 Task: Add a condition where "Hours untill due date Is One hundred" in new tickets in your groups.
Action: Mouse moved to (133, 513)
Screenshot: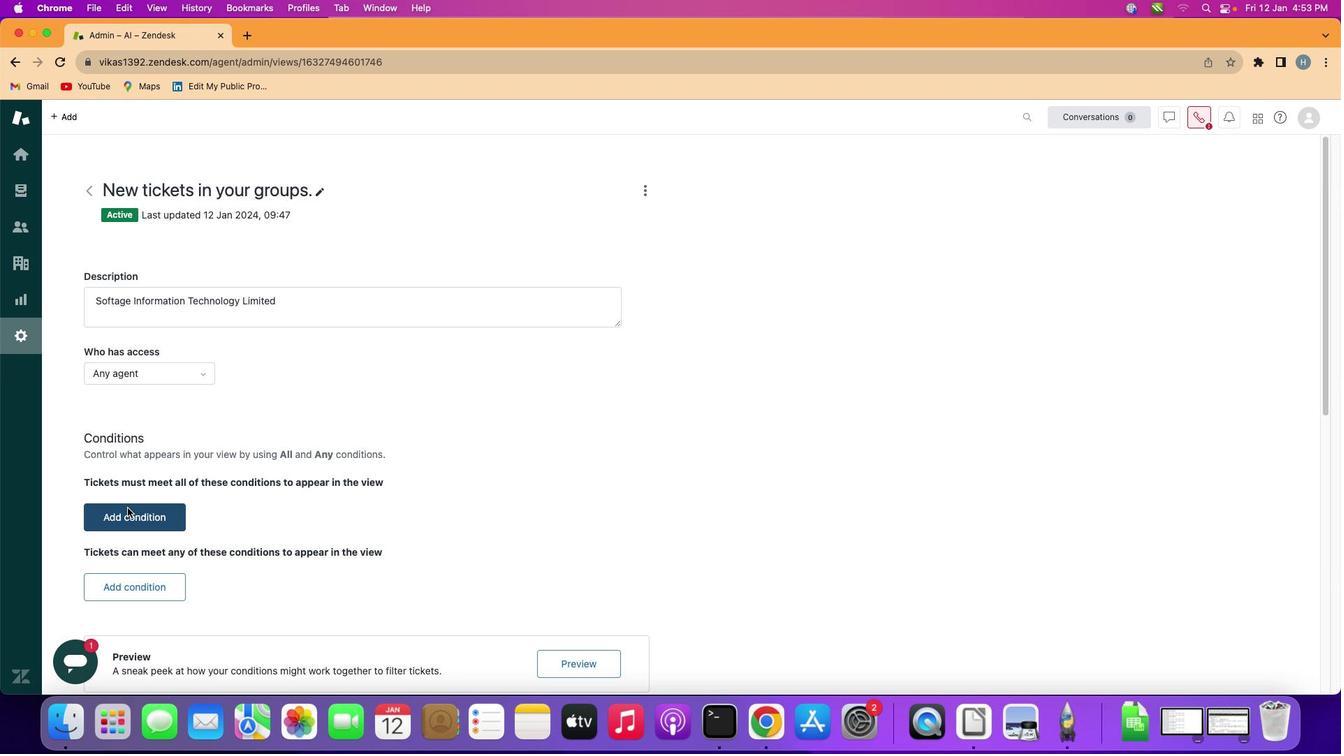 
Action: Mouse pressed left at (133, 513)
Screenshot: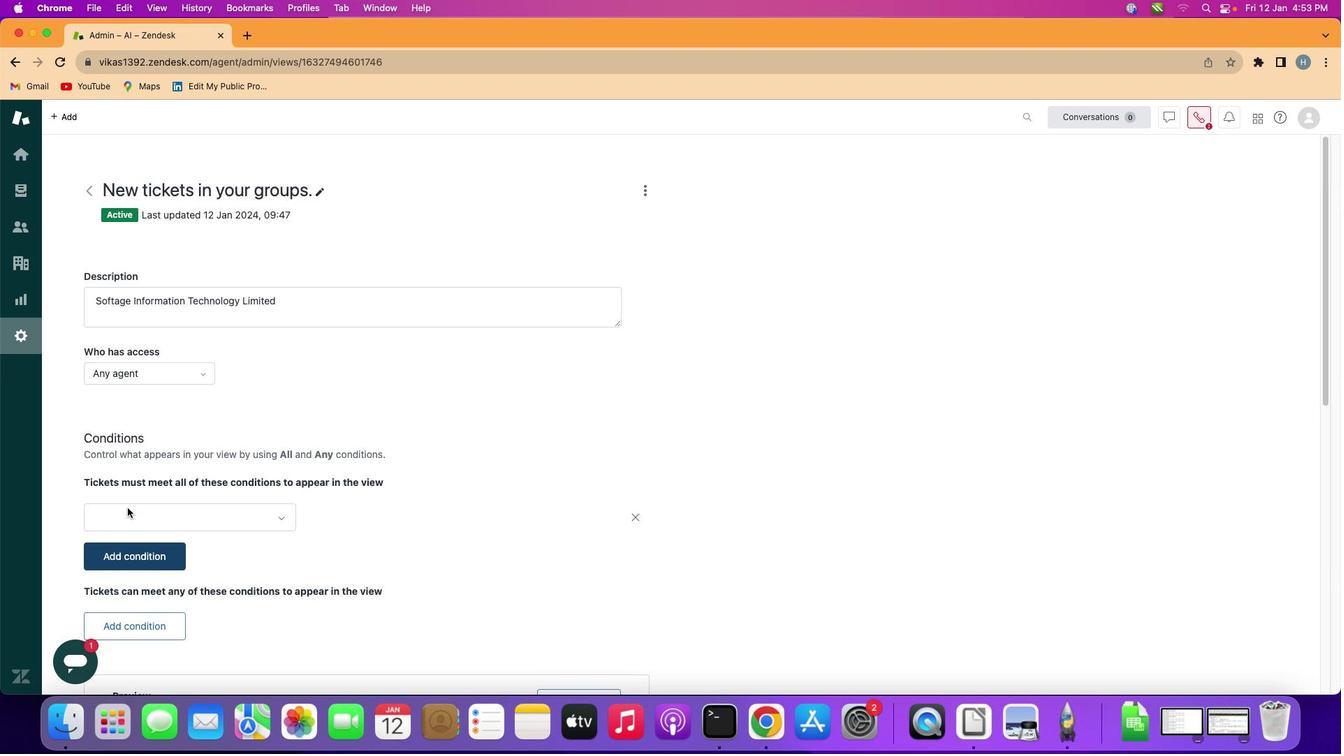 
Action: Mouse moved to (192, 518)
Screenshot: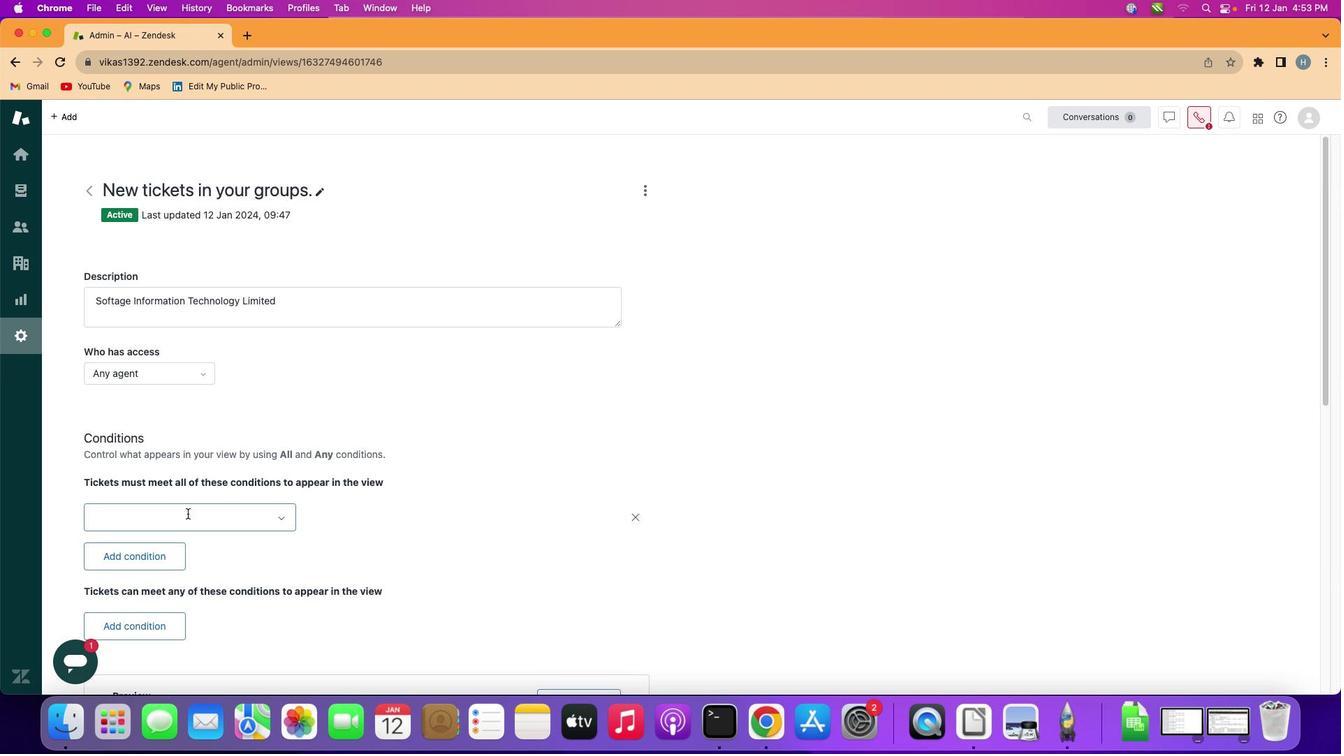 
Action: Mouse pressed left at (192, 518)
Screenshot: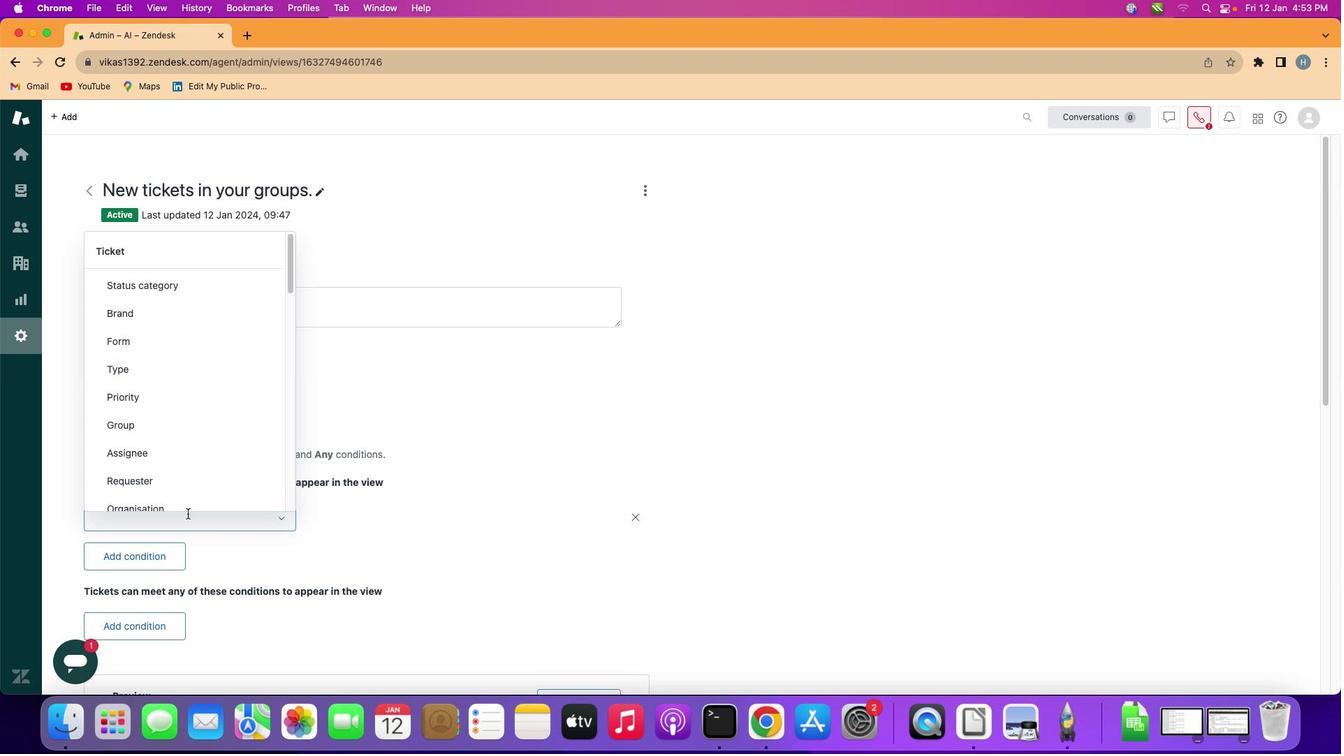 
Action: Mouse moved to (182, 363)
Screenshot: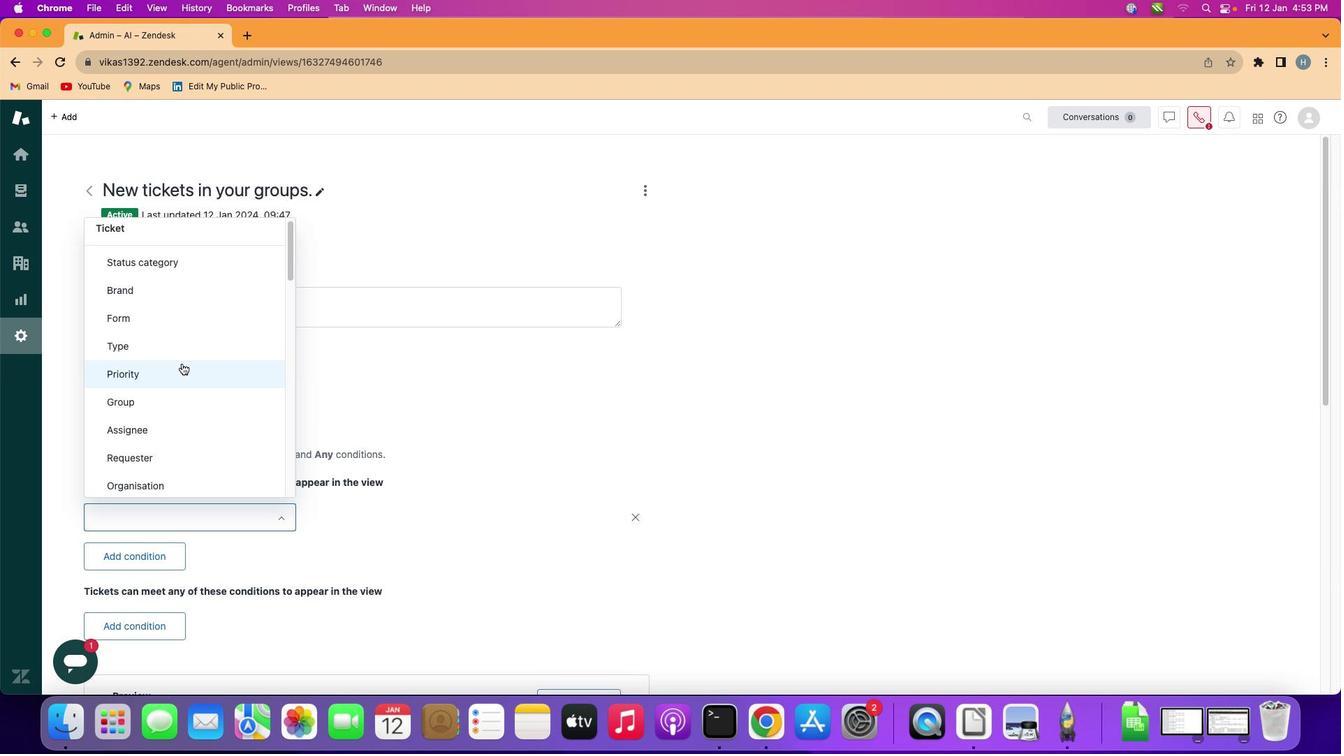 
Action: Mouse scrolled (182, 363) with delta (4, 4)
Screenshot: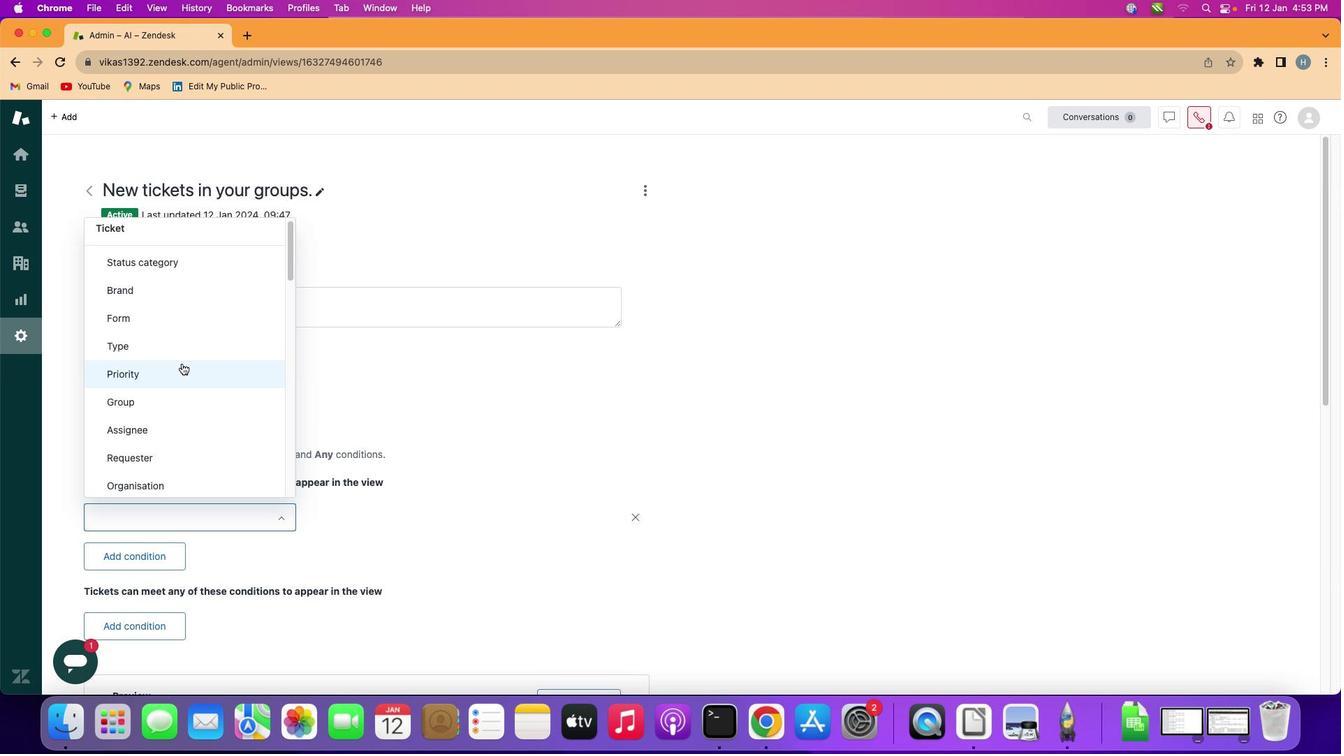 
Action: Mouse moved to (185, 366)
Screenshot: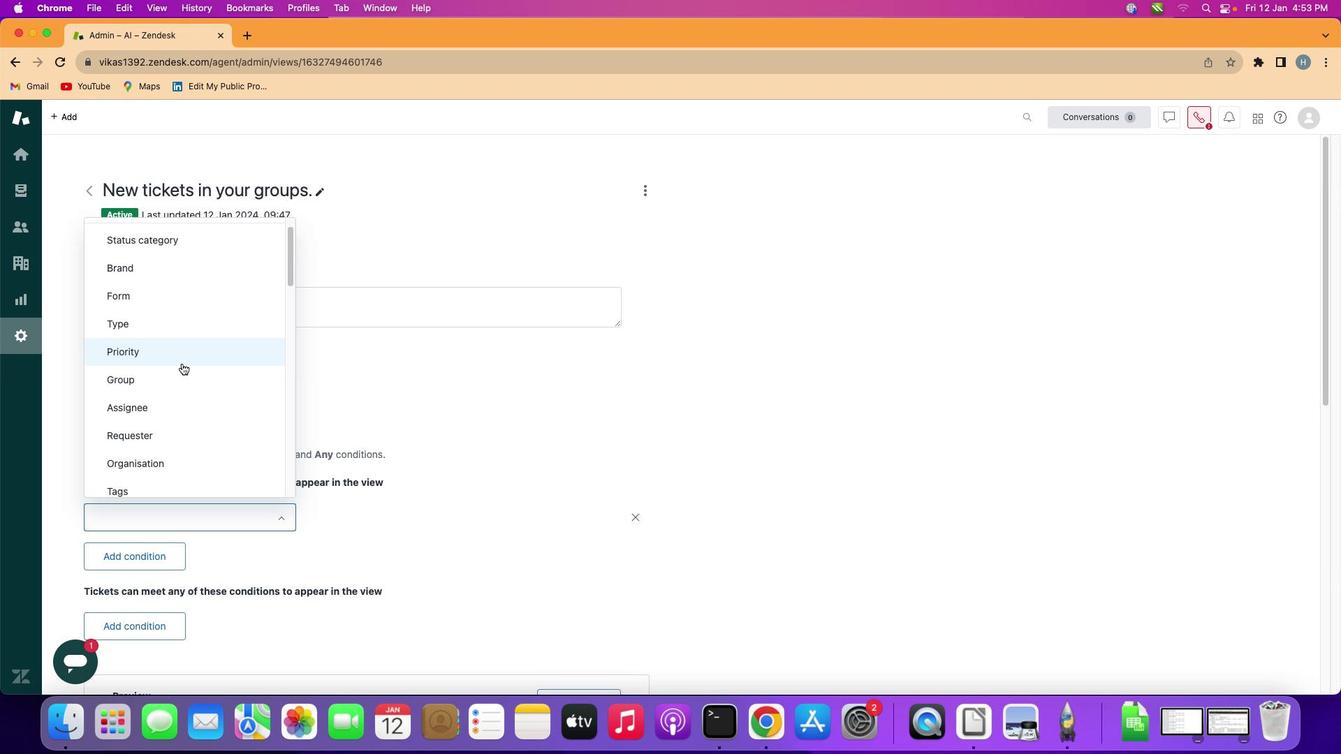 
Action: Mouse scrolled (185, 366) with delta (4, 4)
Screenshot: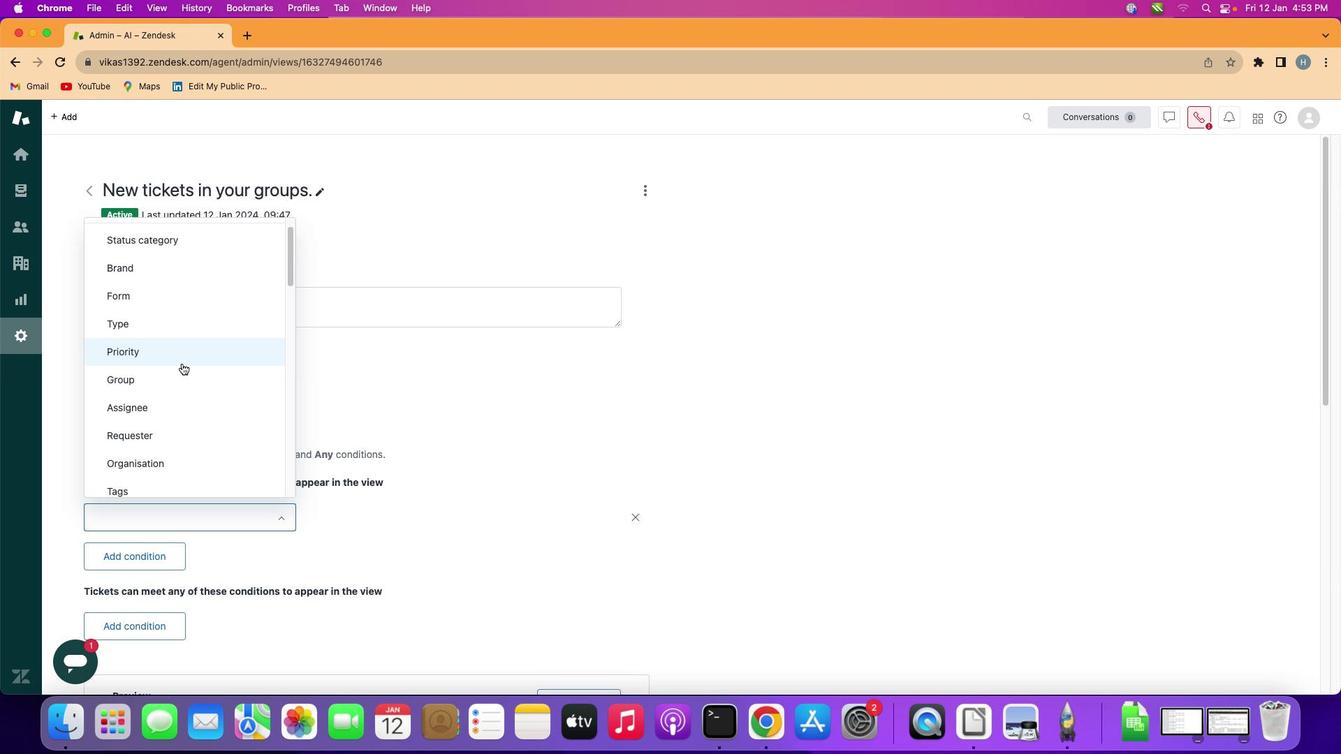 
Action: Mouse moved to (187, 368)
Screenshot: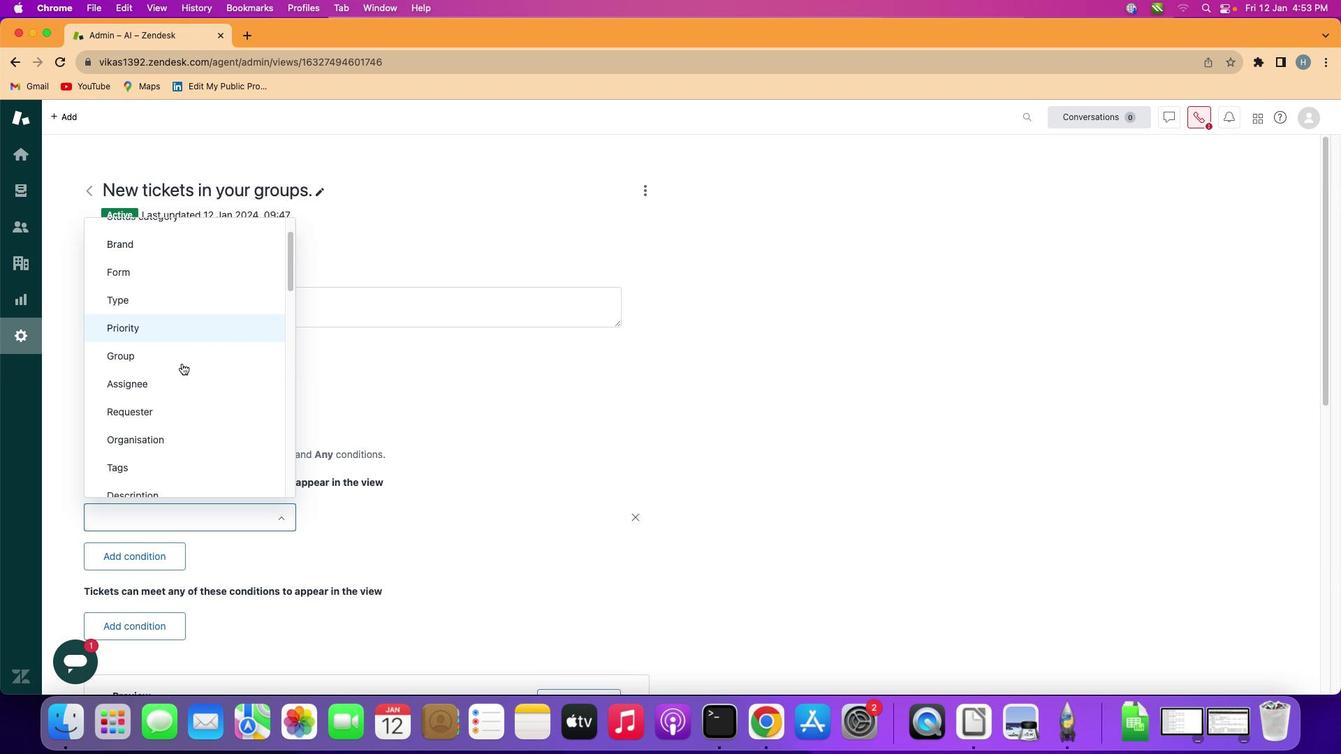 
Action: Mouse scrolled (187, 368) with delta (4, 4)
Screenshot: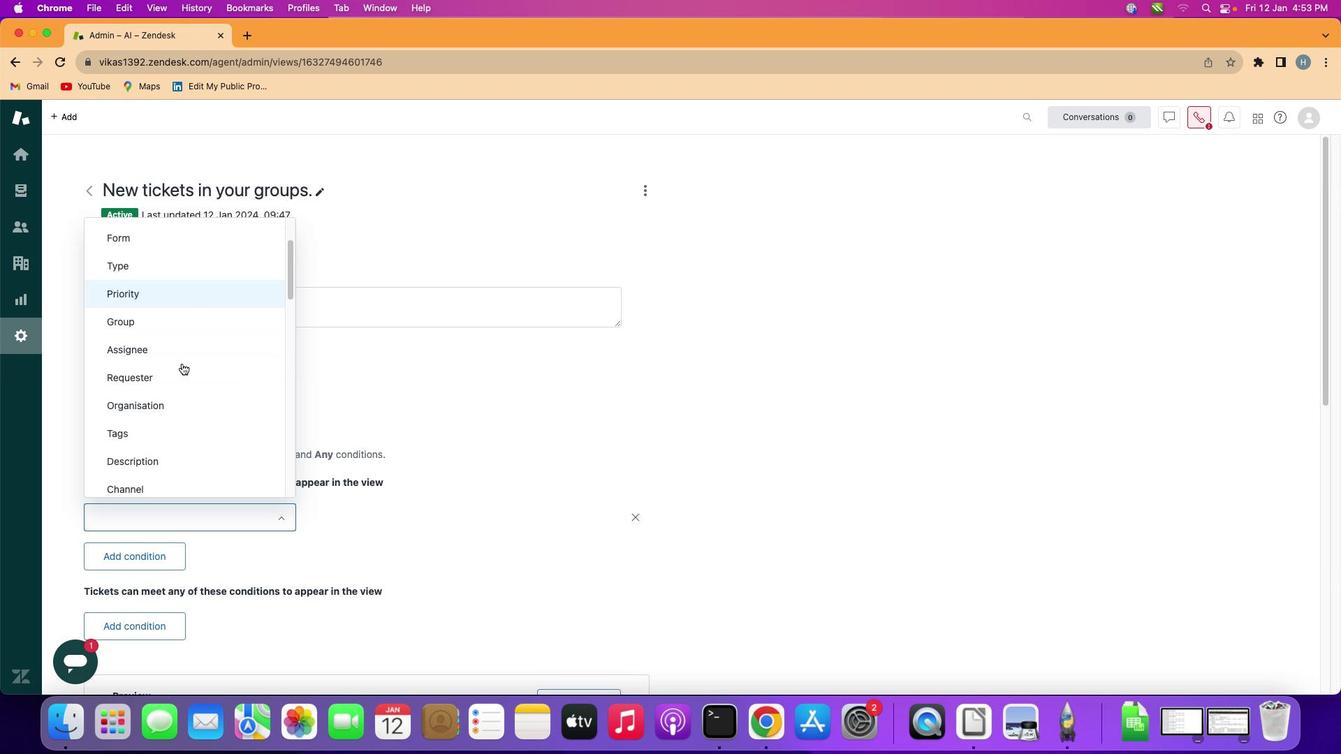 
Action: Mouse moved to (187, 368)
Screenshot: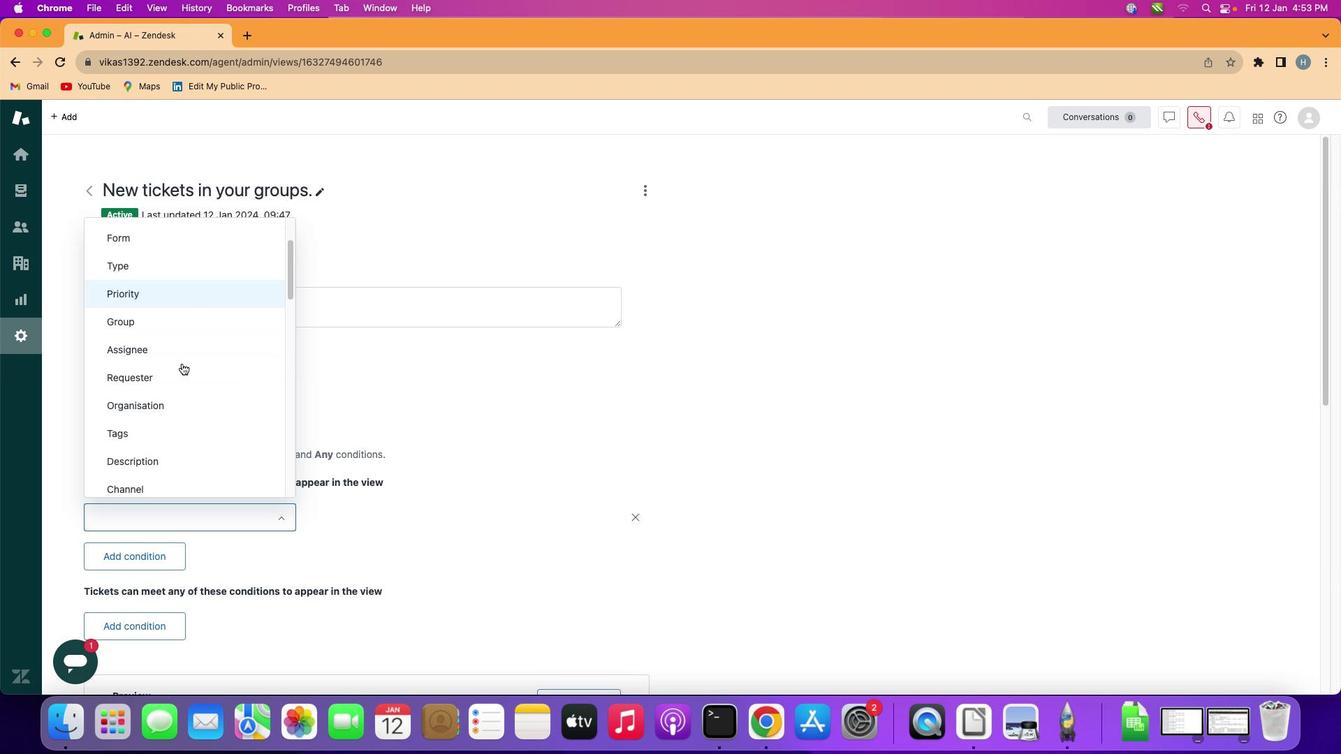 
Action: Mouse scrolled (187, 368) with delta (4, 3)
Screenshot: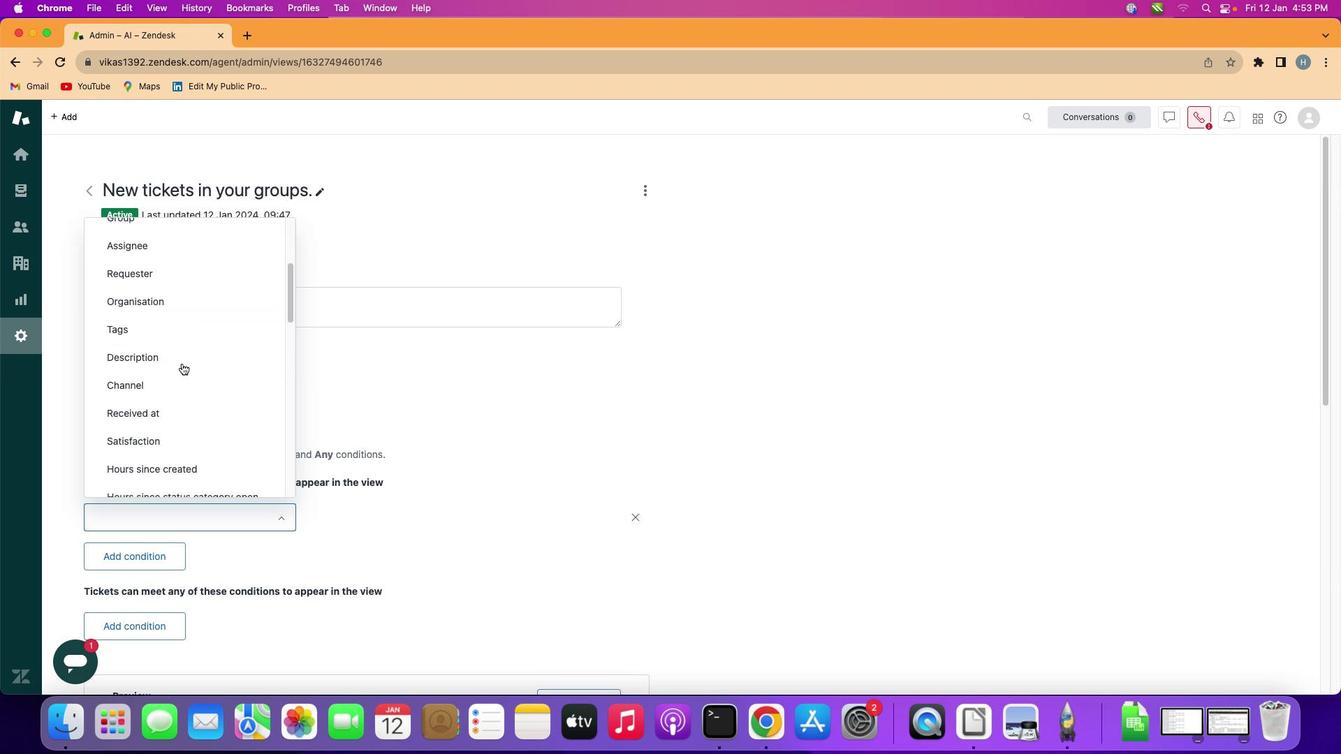 
Action: Mouse scrolled (187, 368) with delta (4, 2)
Screenshot: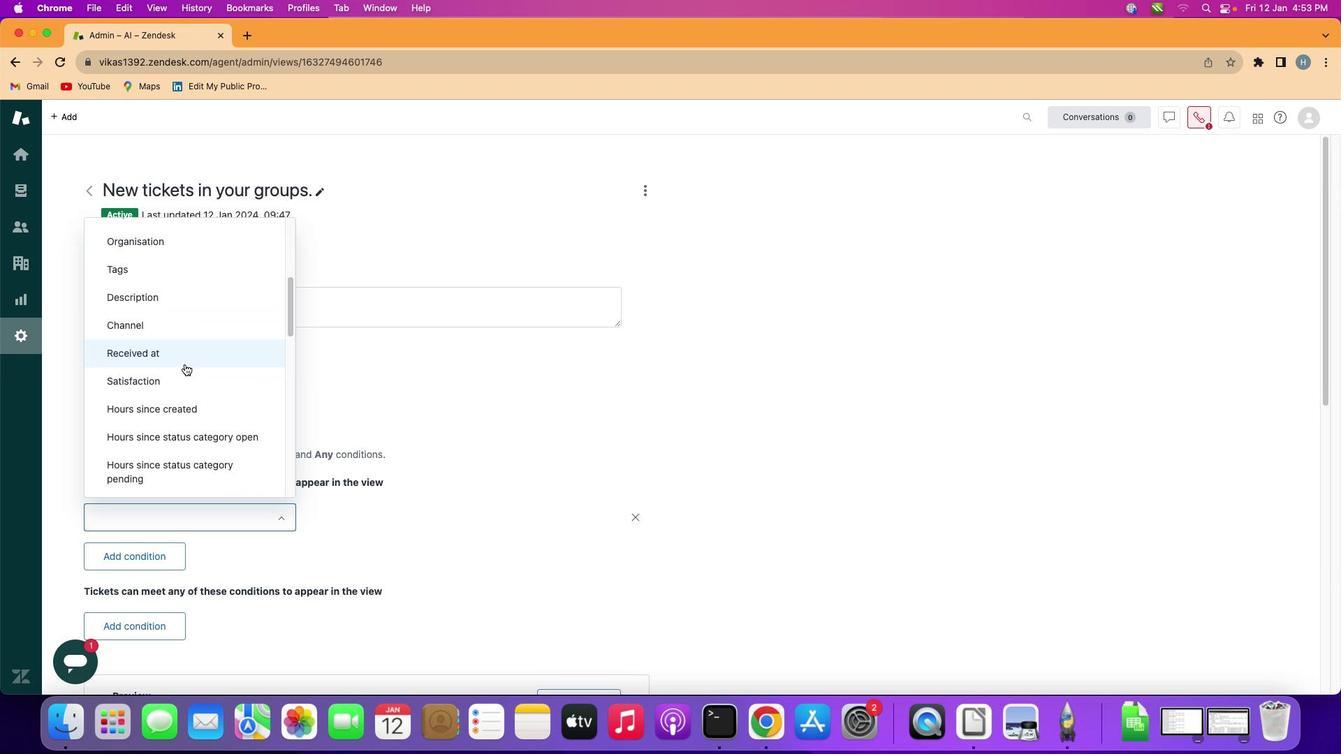 
Action: Mouse moved to (194, 371)
Screenshot: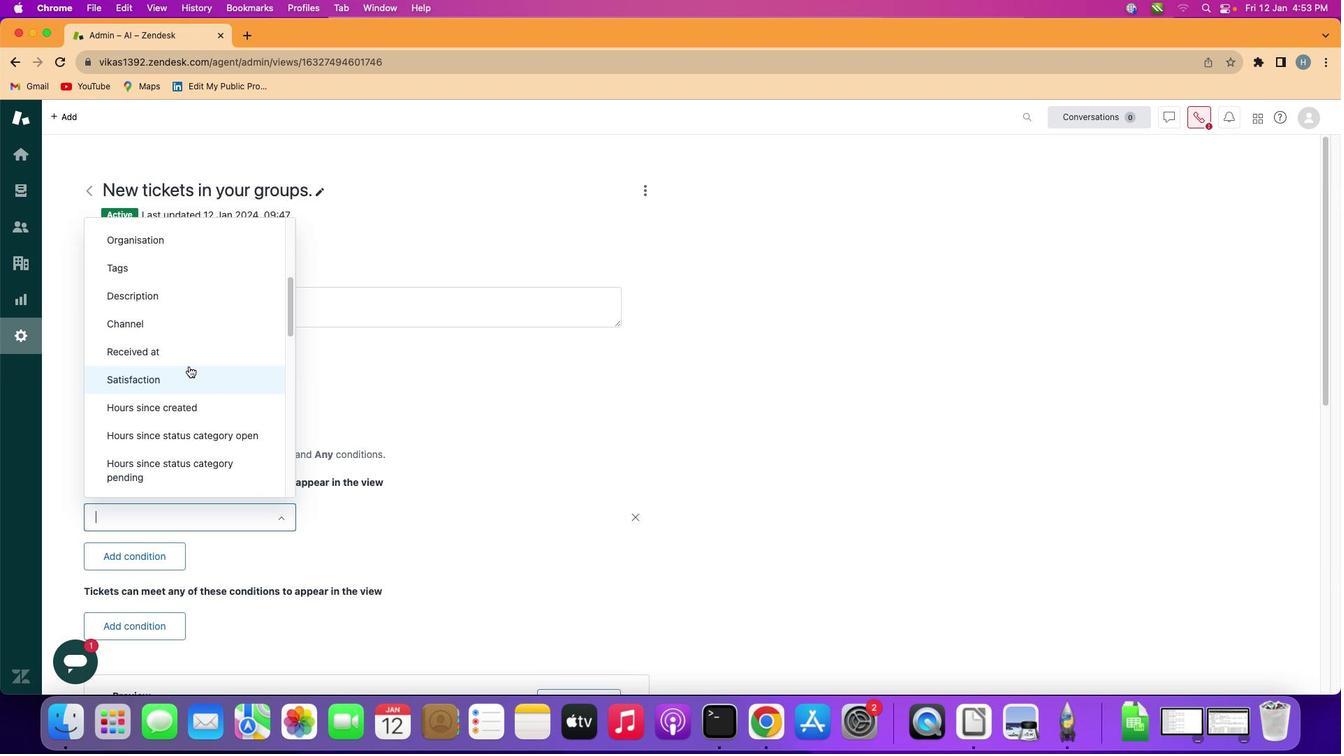 
Action: Mouse scrolled (194, 371) with delta (4, 4)
Screenshot: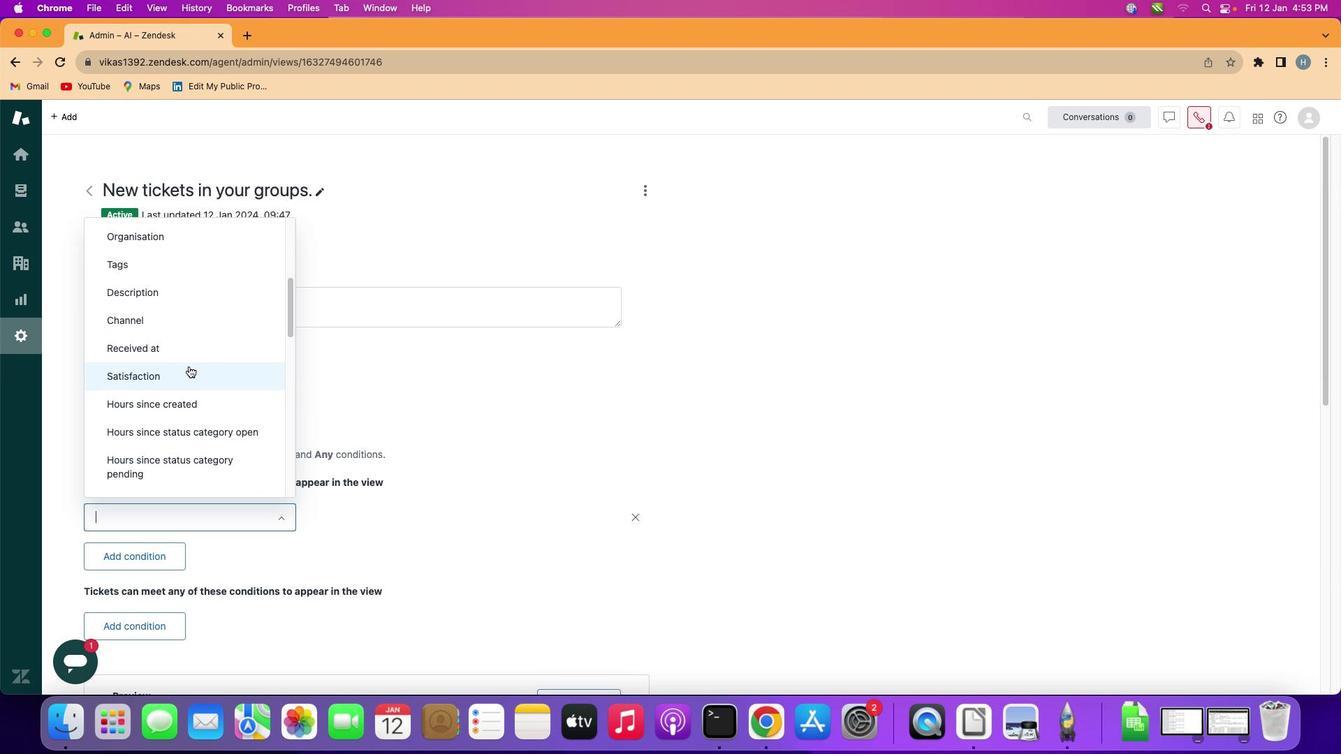 
Action: Mouse scrolled (194, 371) with delta (4, 4)
Screenshot: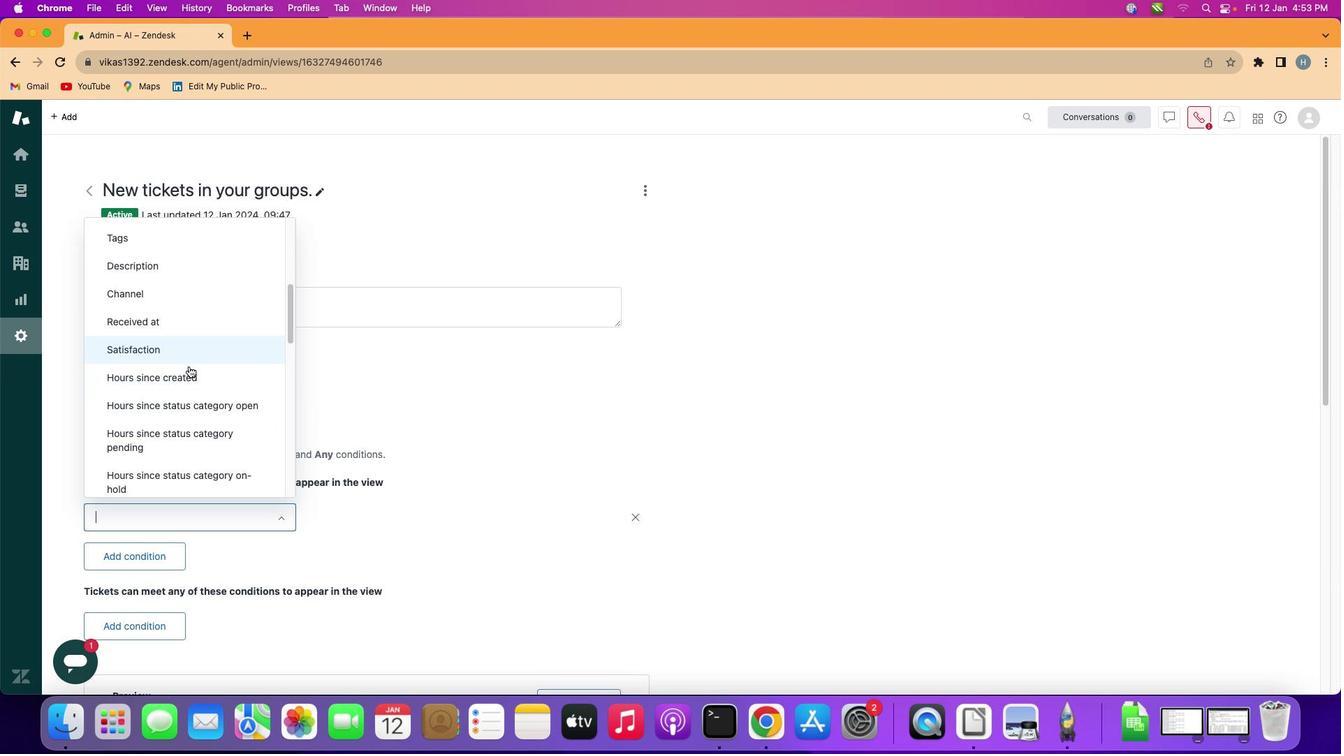 
Action: Mouse scrolled (194, 371) with delta (4, 4)
Screenshot: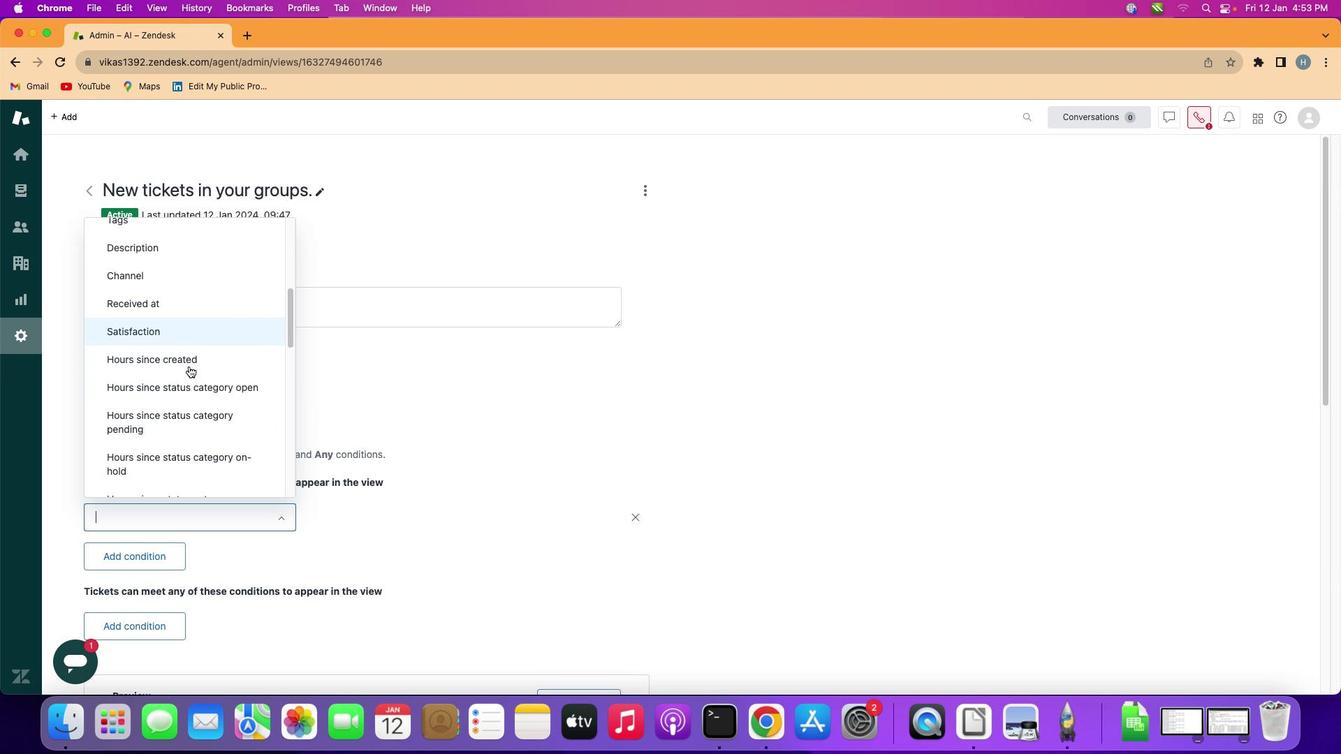 
Action: Mouse scrolled (194, 371) with delta (4, 3)
Screenshot: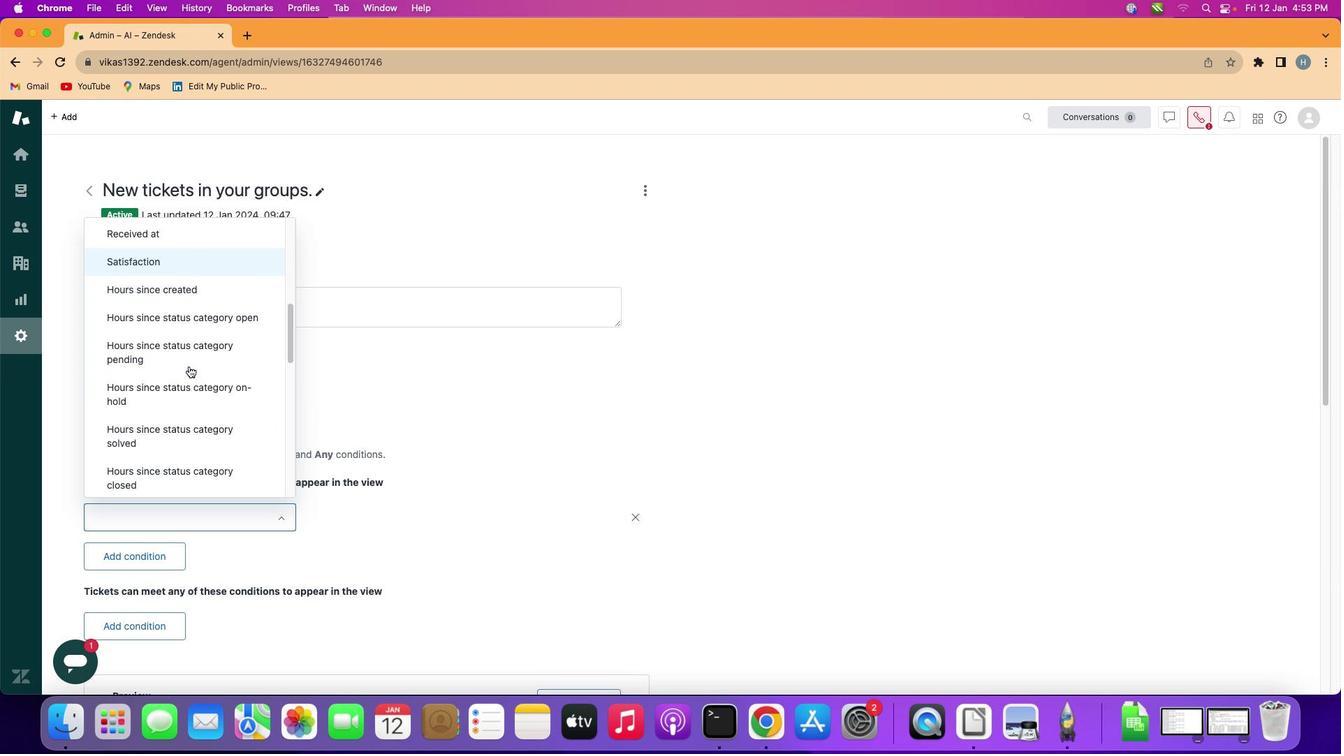 
Action: Mouse scrolled (194, 371) with delta (4, 3)
Screenshot: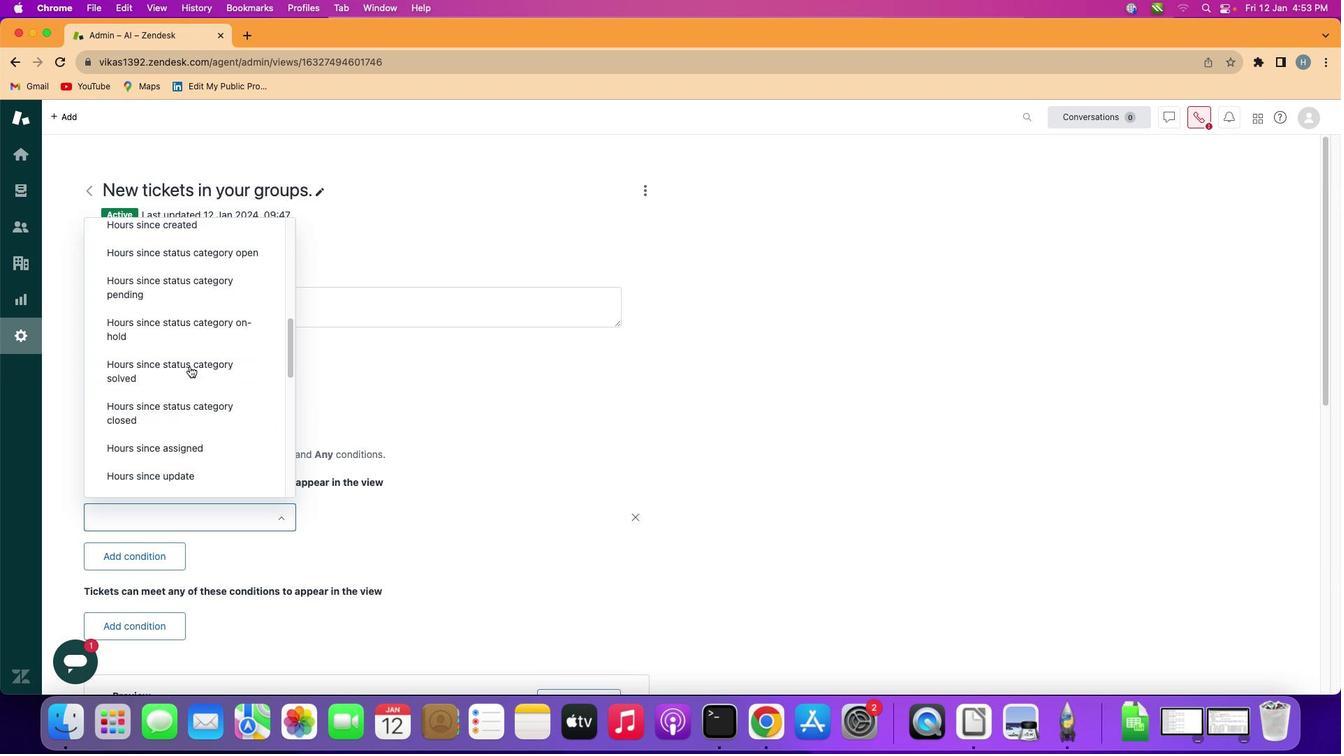 
Action: Mouse moved to (195, 371)
Screenshot: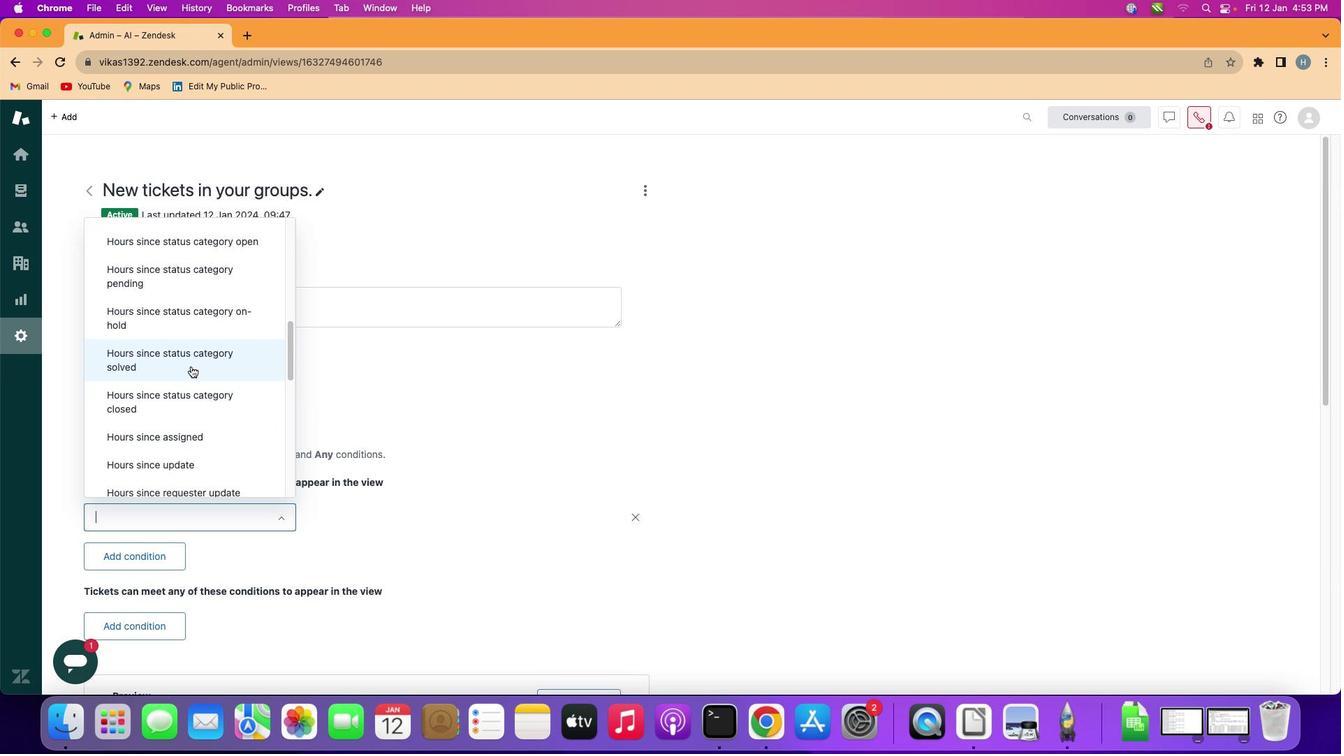 
Action: Mouse scrolled (195, 371) with delta (4, 4)
Screenshot: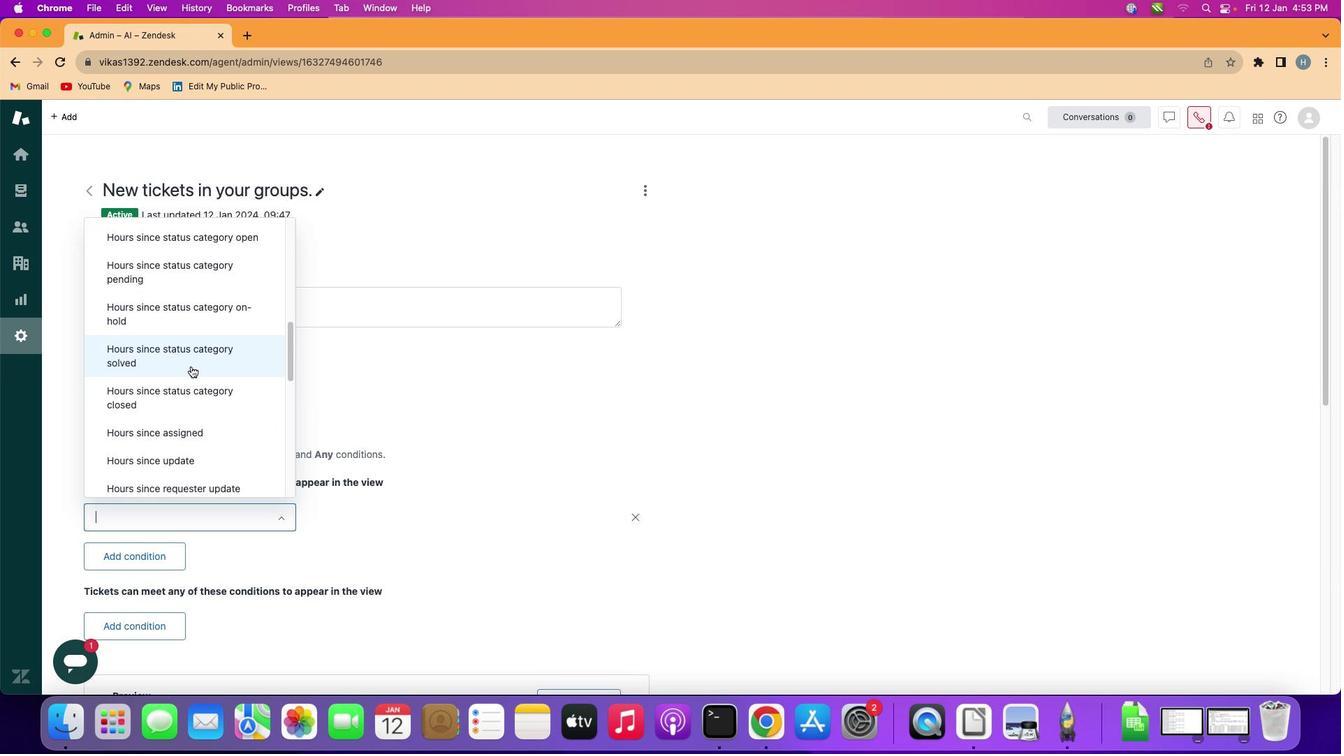 
Action: Mouse scrolled (195, 371) with delta (4, 4)
Screenshot: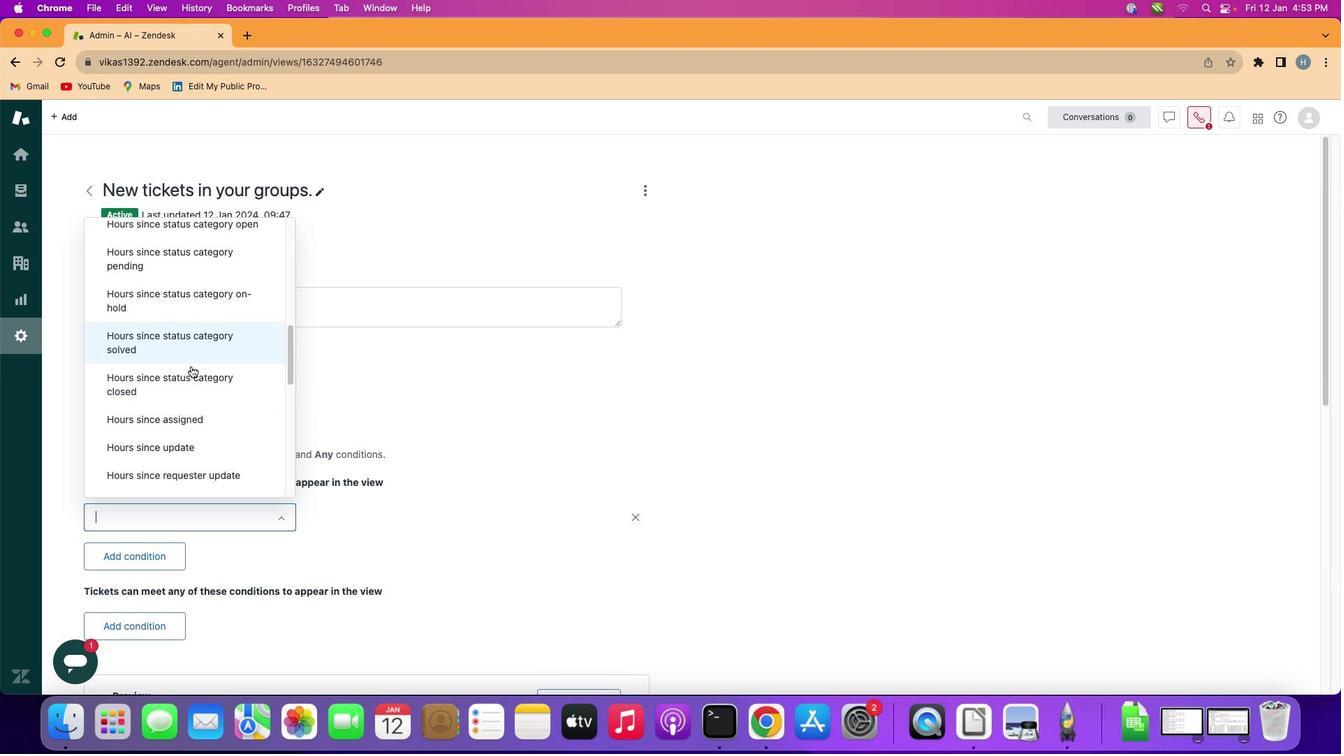 
Action: Mouse scrolled (195, 371) with delta (4, 4)
Screenshot: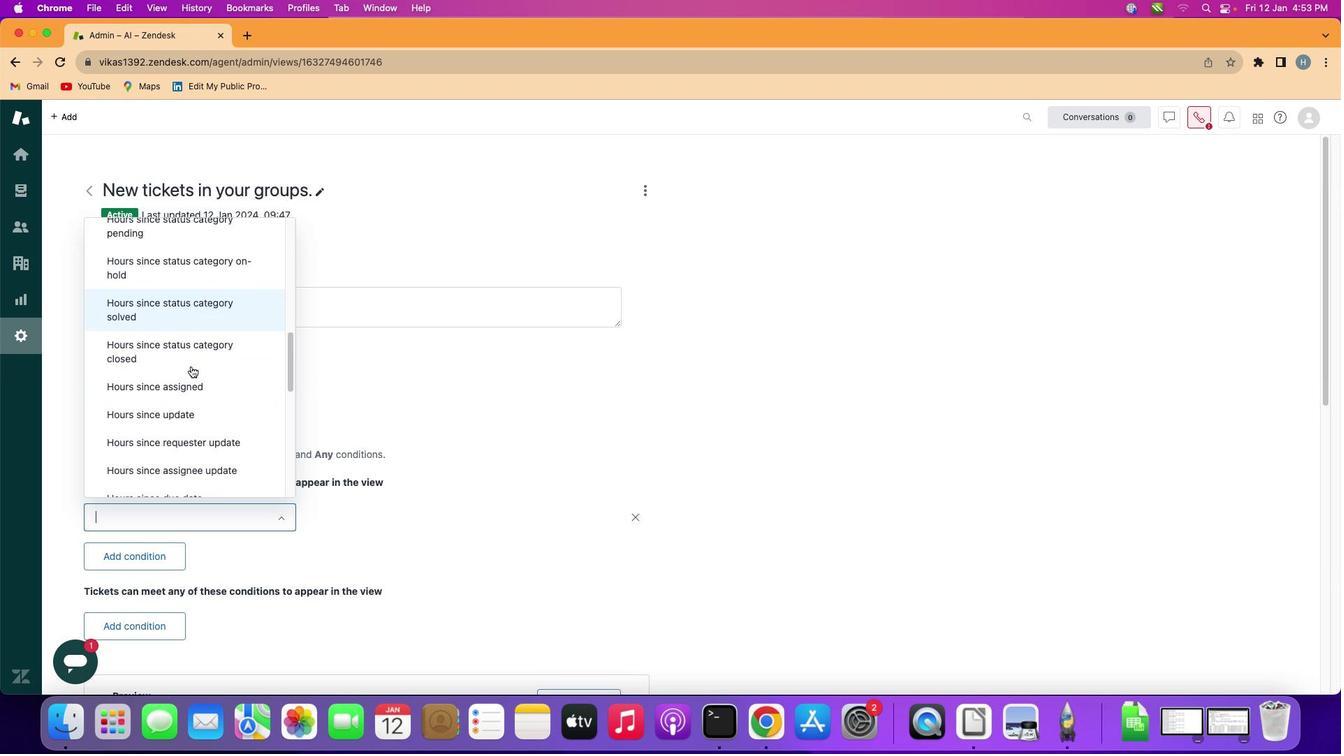 
Action: Mouse scrolled (195, 371) with delta (4, 4)
Screenshot: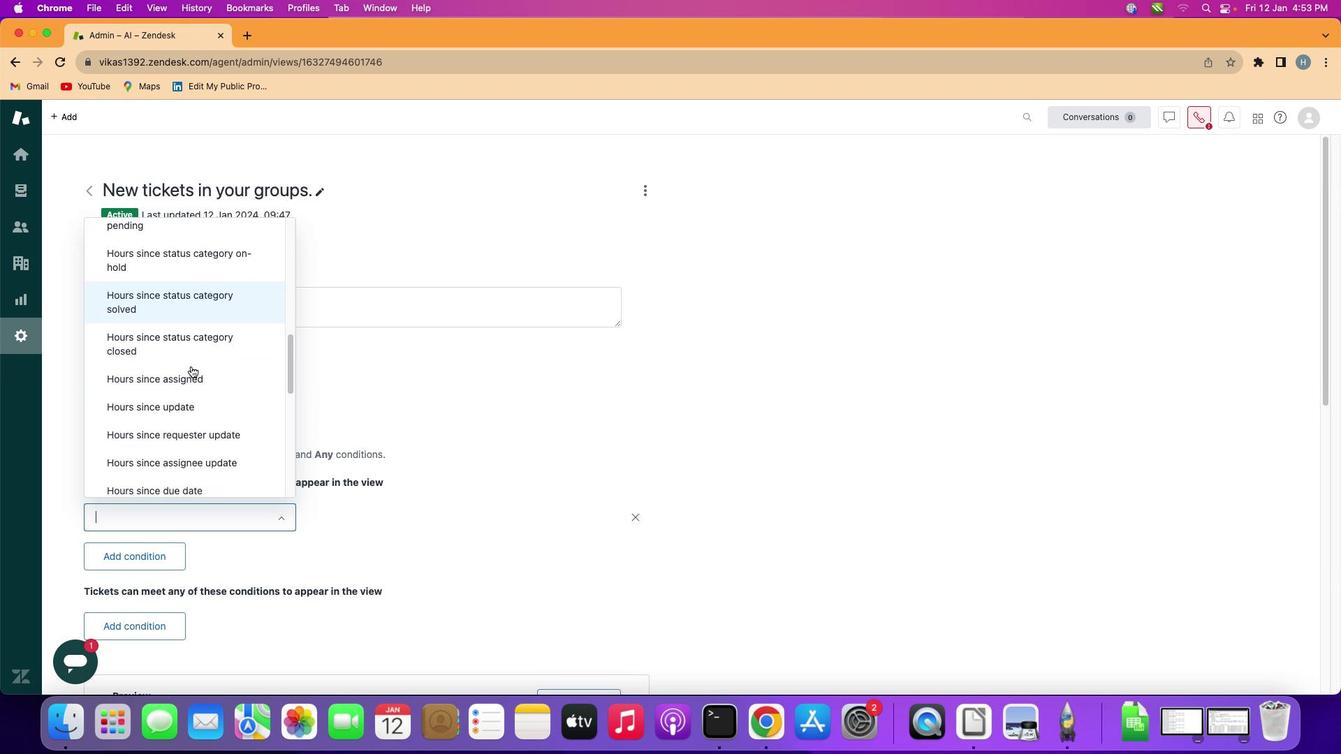 
Action: Mouse moved to (197, 371)
Screenshot: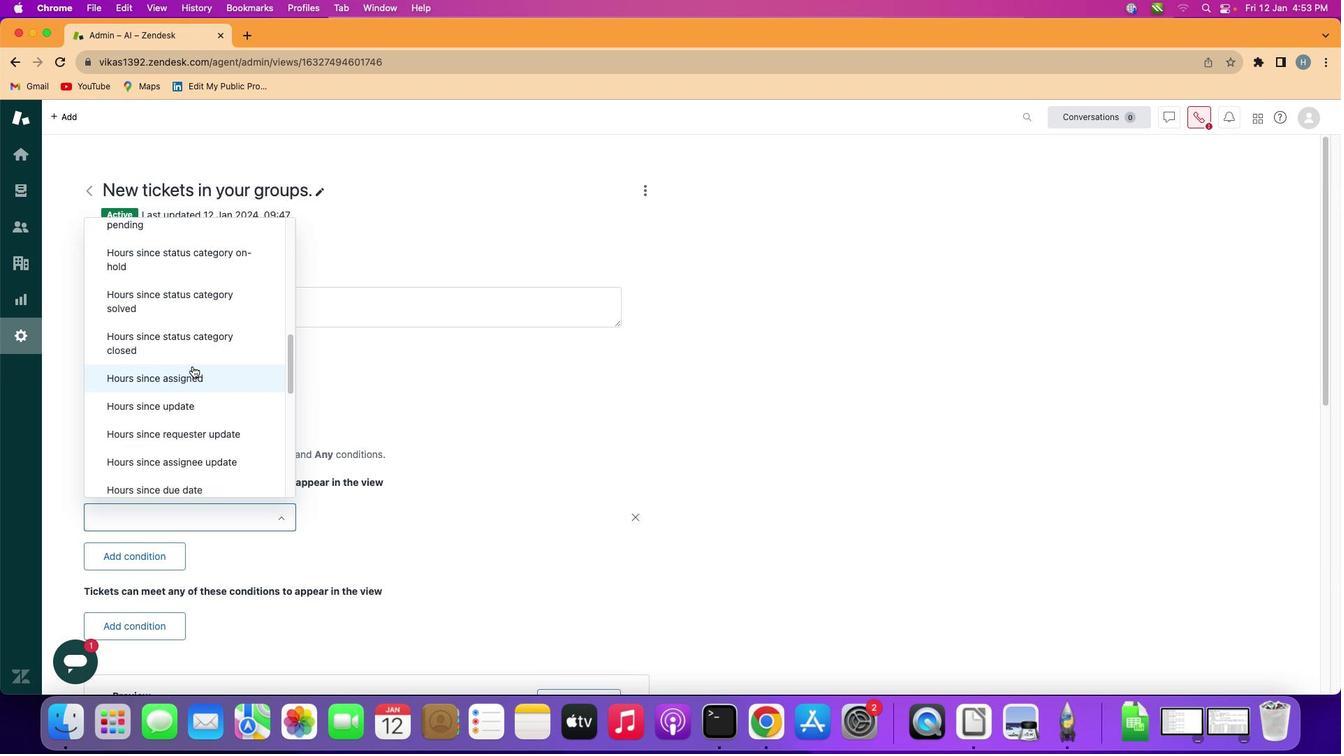 
Action: Mouse scrolled (197, 371) with delta (4, 4)
Screenshot: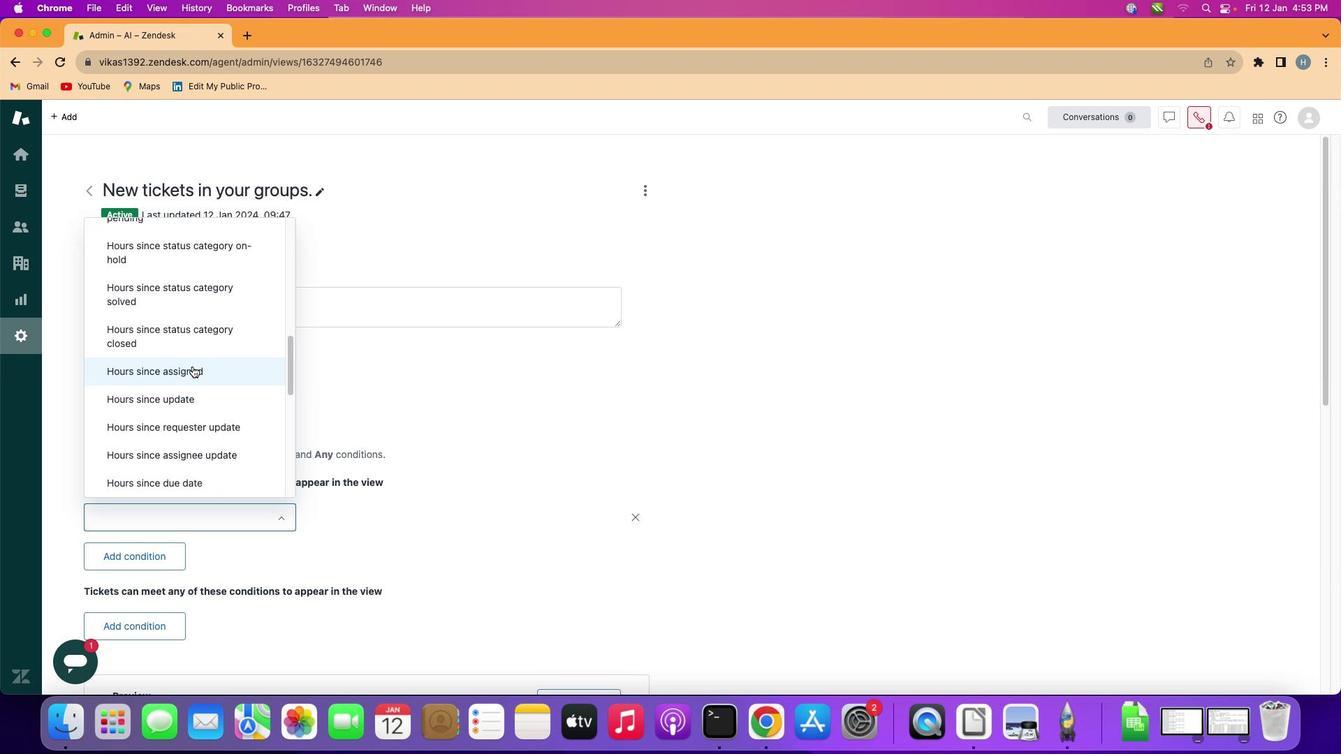 
Action: Mouse scrolled (197, 371) with delta (4, 4)
Screenshot: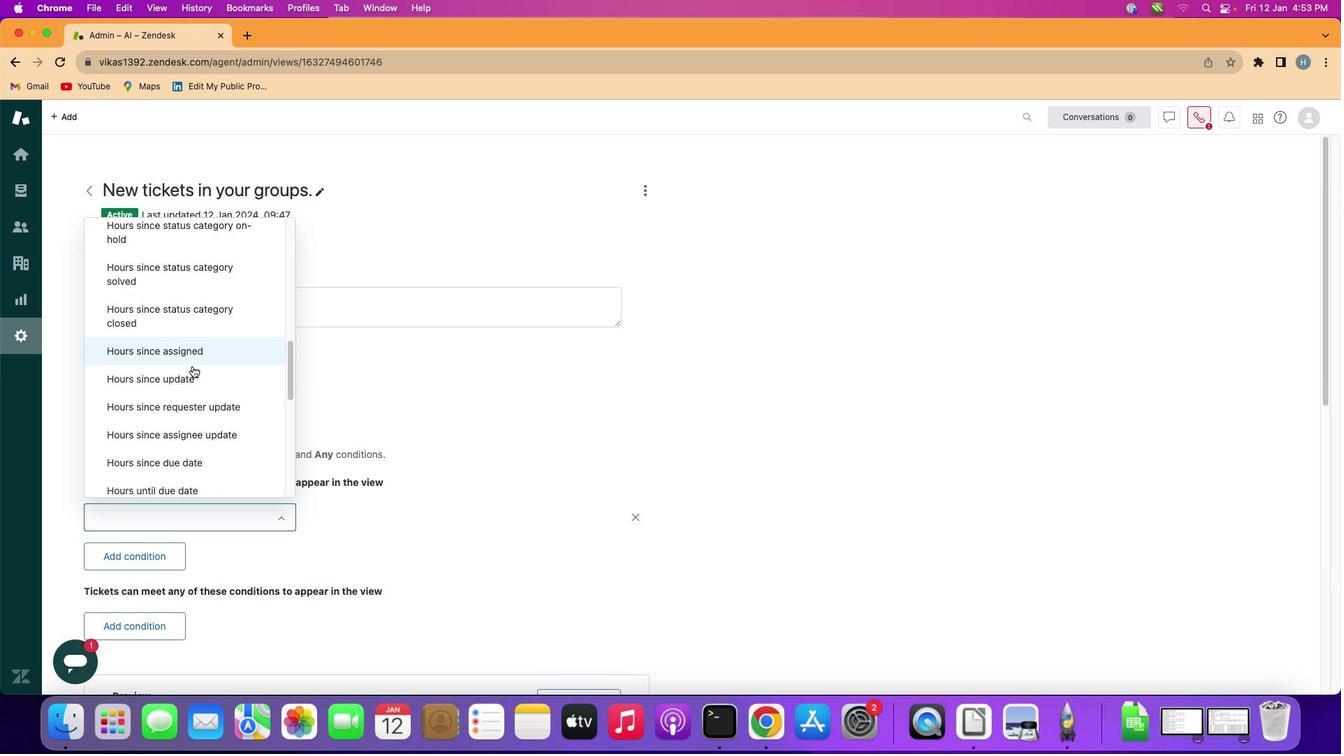 
Action: Mouse scrolled (197, 371) with delta (4, 4)
Screenshot: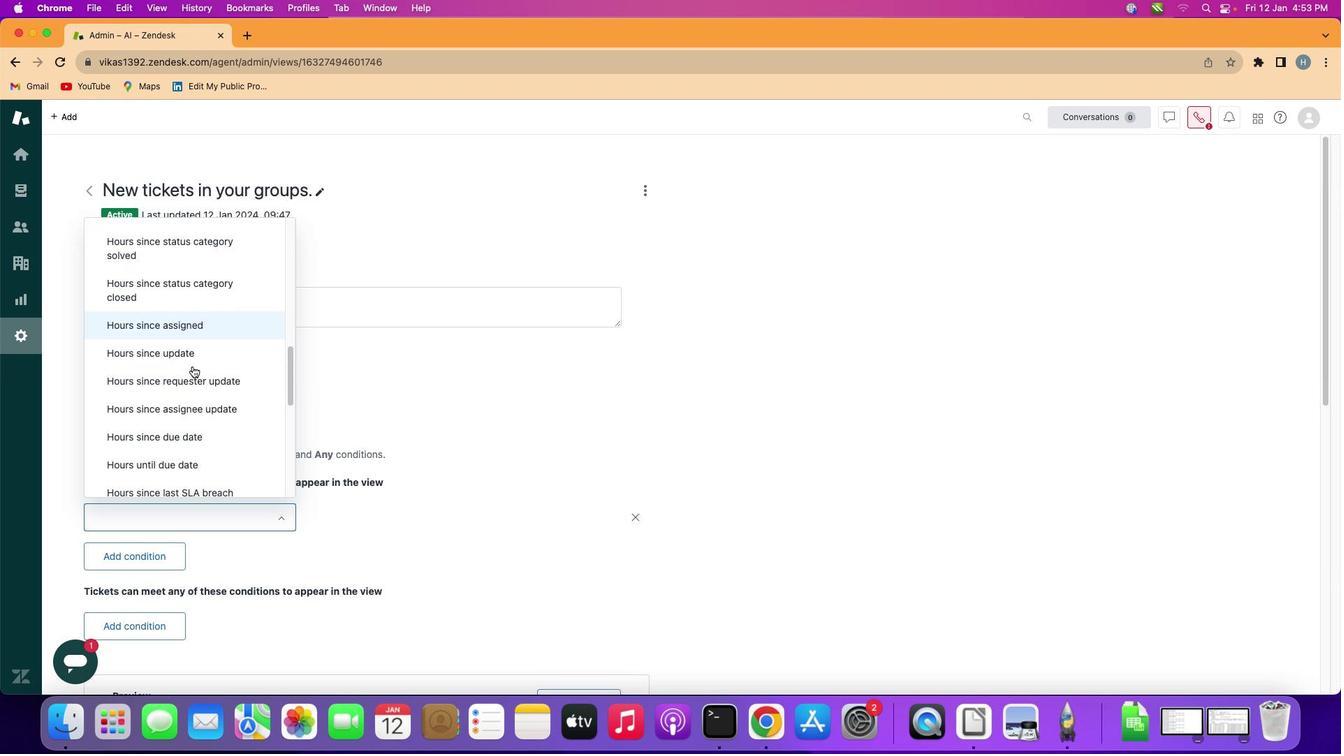 
Action: Mouse scrolled (197, 371) with delta (4, 4)
Screenshot: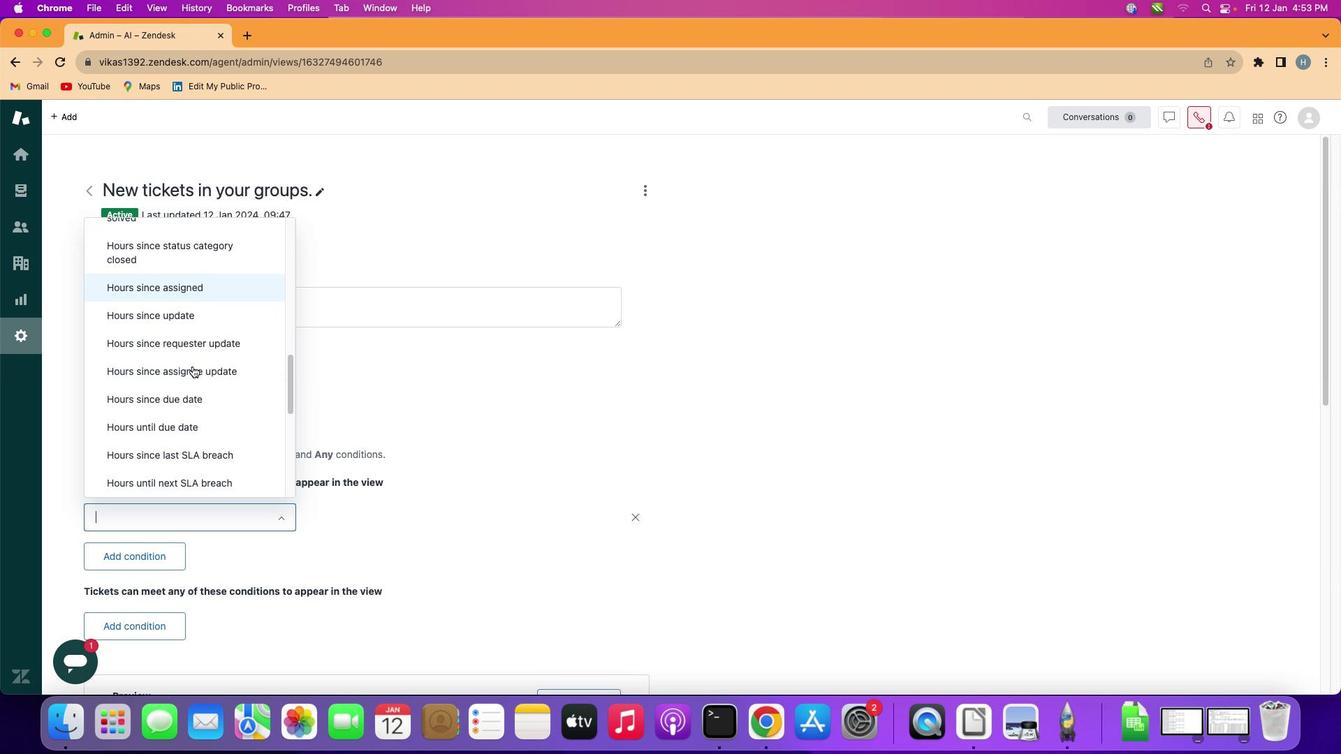 
Action: Mouse moved to (208, 427)
Screenshot: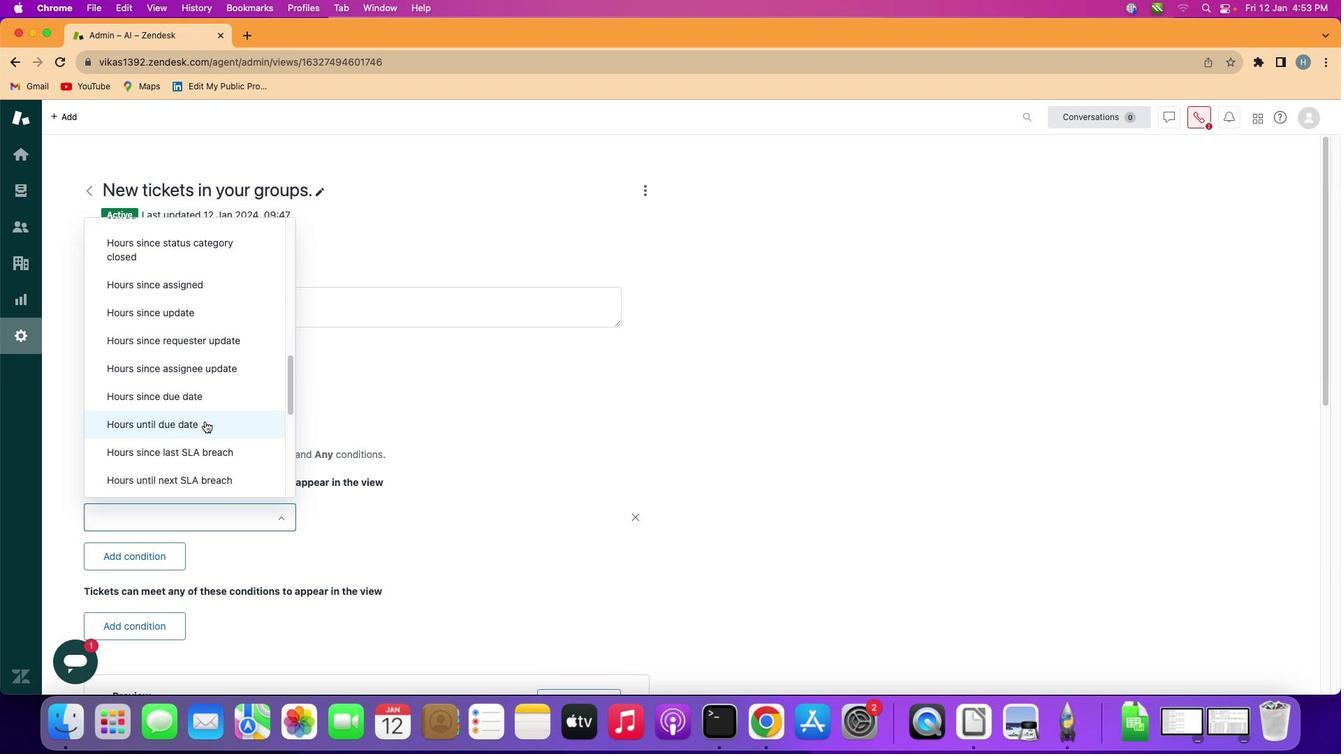 
Action: Mouse pressed left at (208, 427)
Screenshot: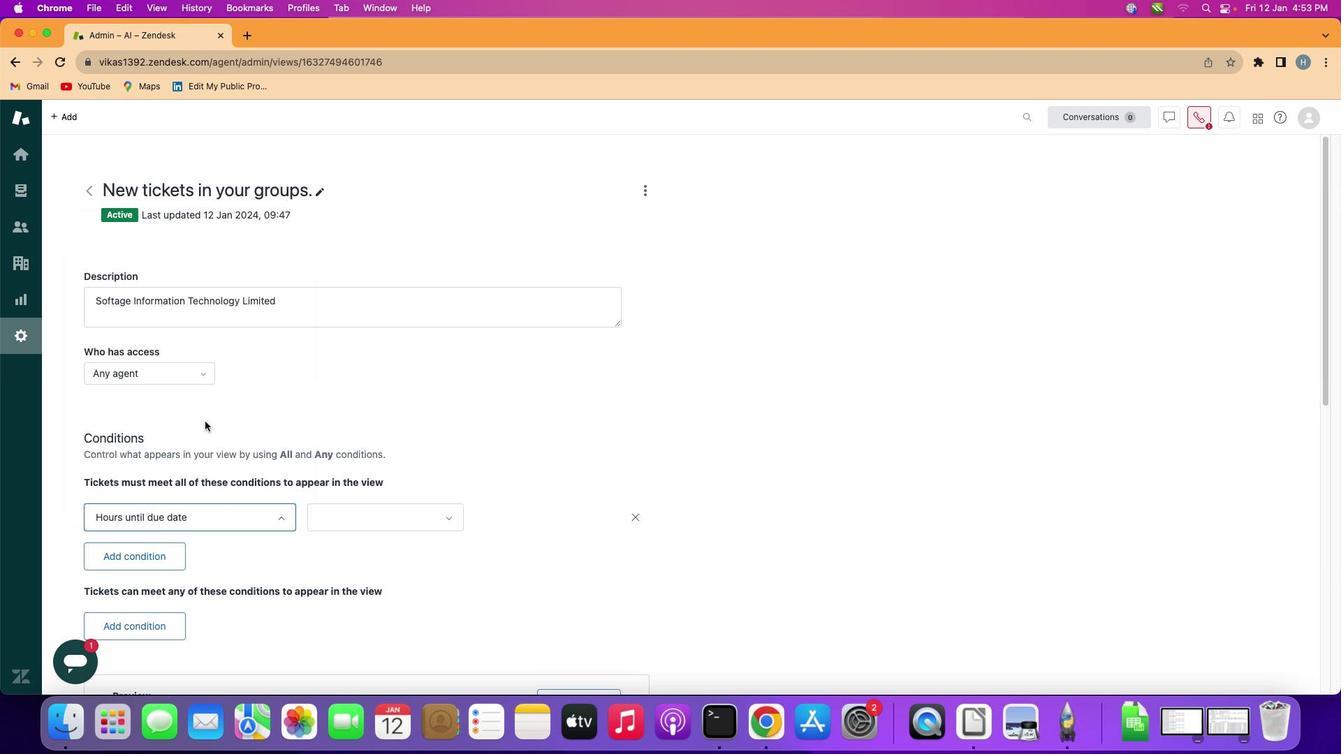 
Action: Mouse moved to (396, 519)
Screenshot: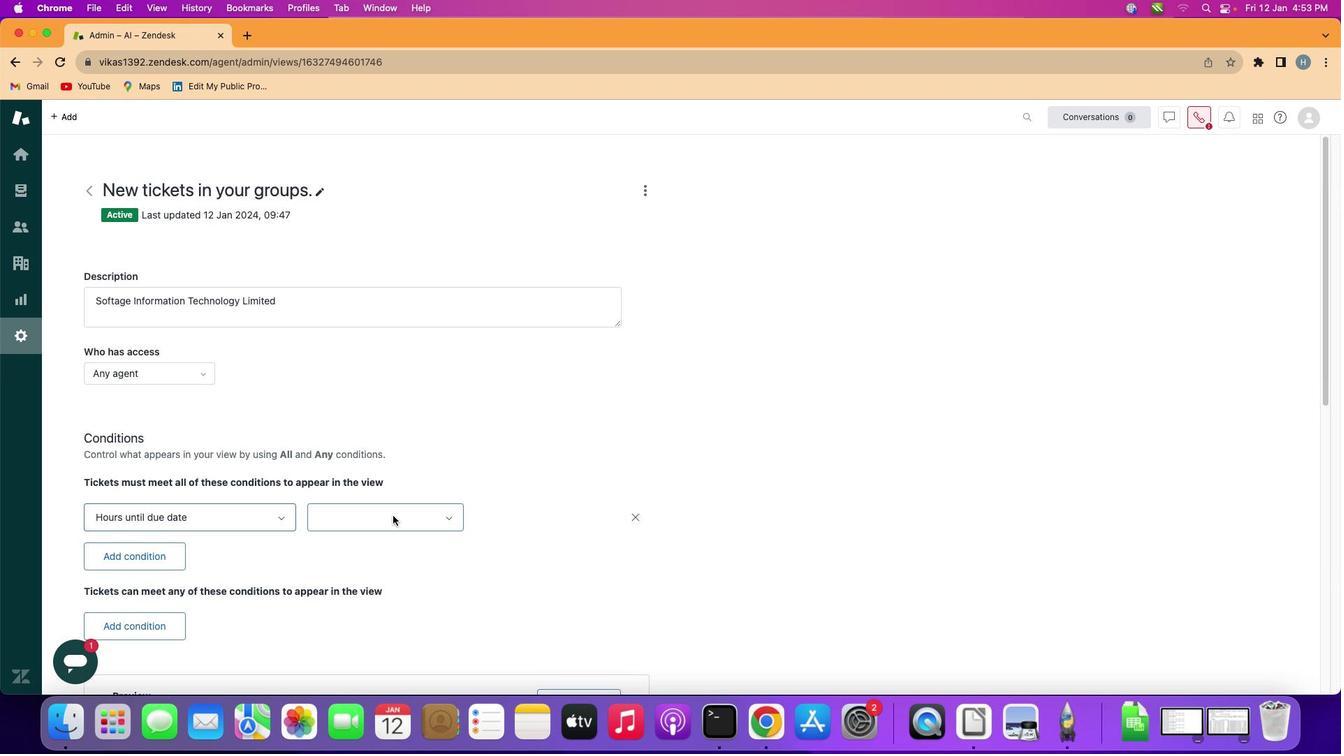 
Action: Mouse pressed left at (396, 519)
Screenshot: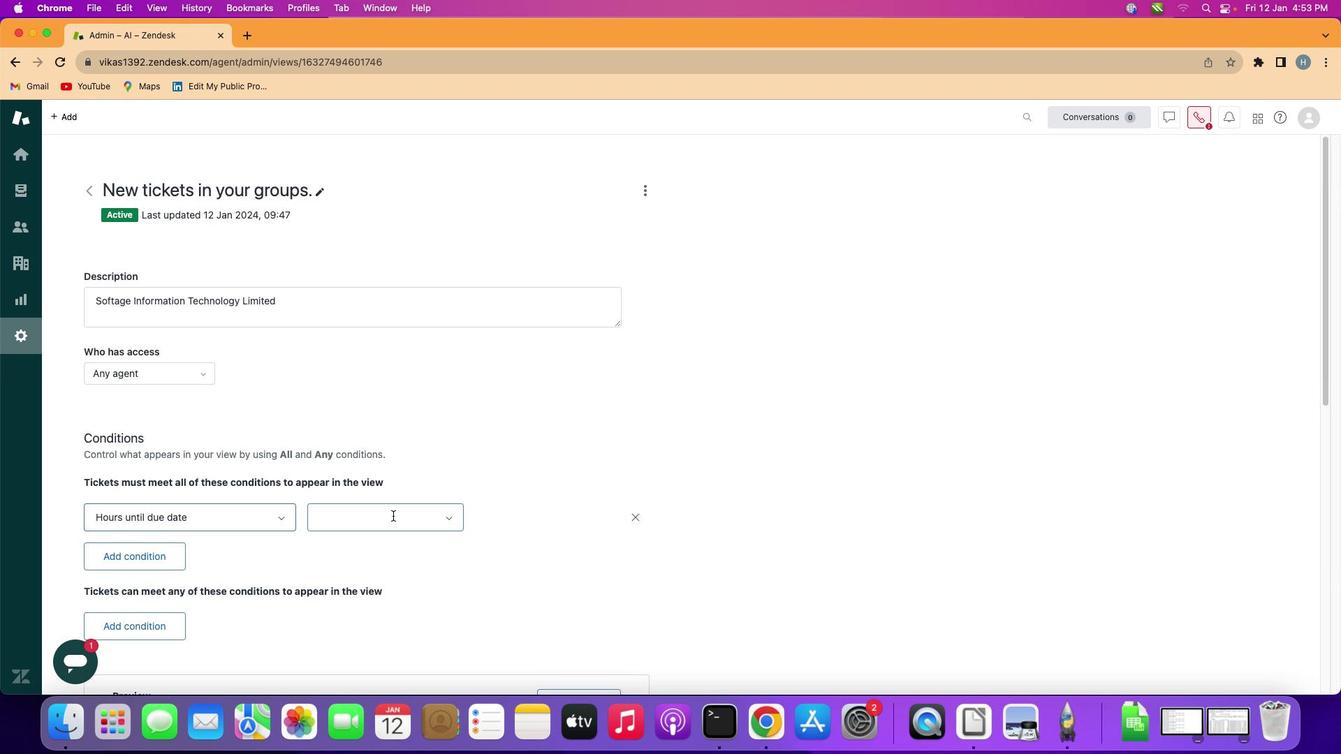 
Action: Mouse moved to (401, 613)
Screenshot: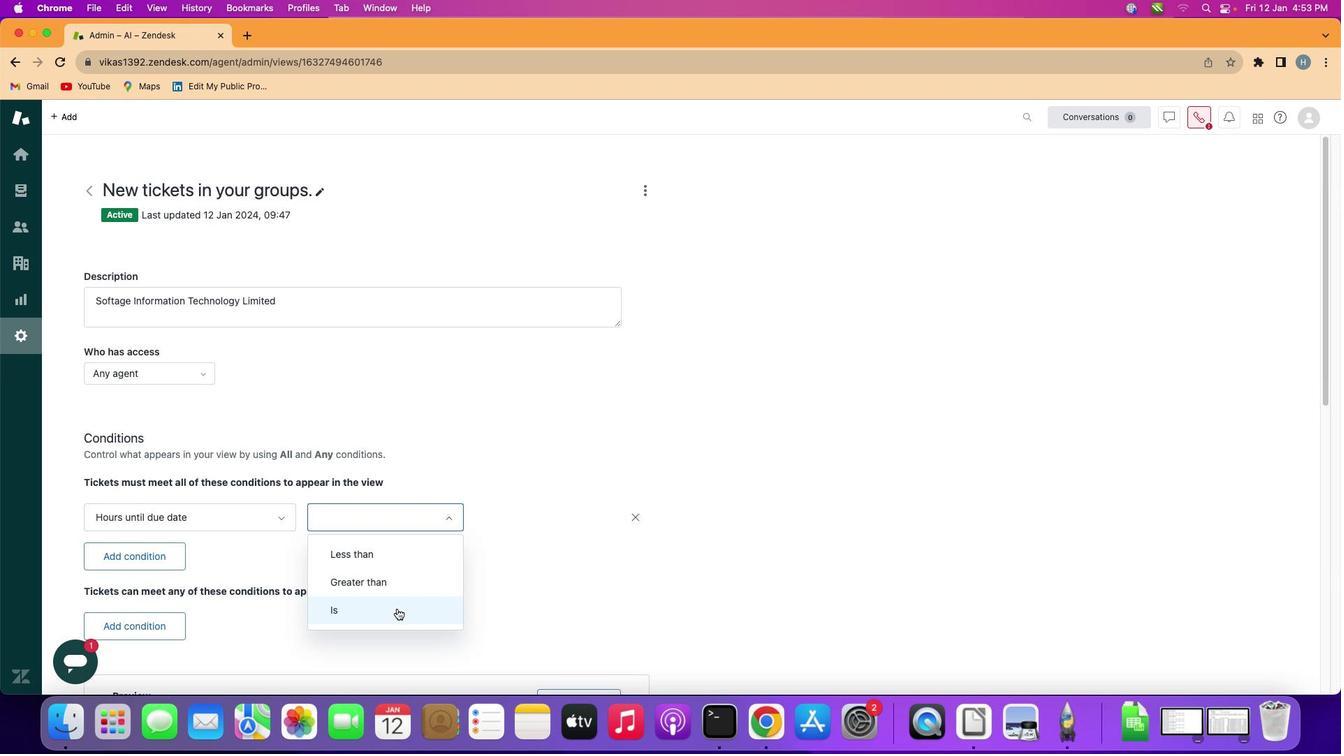 
Action: Mouse pressed left at (401, 613)
Screenshot: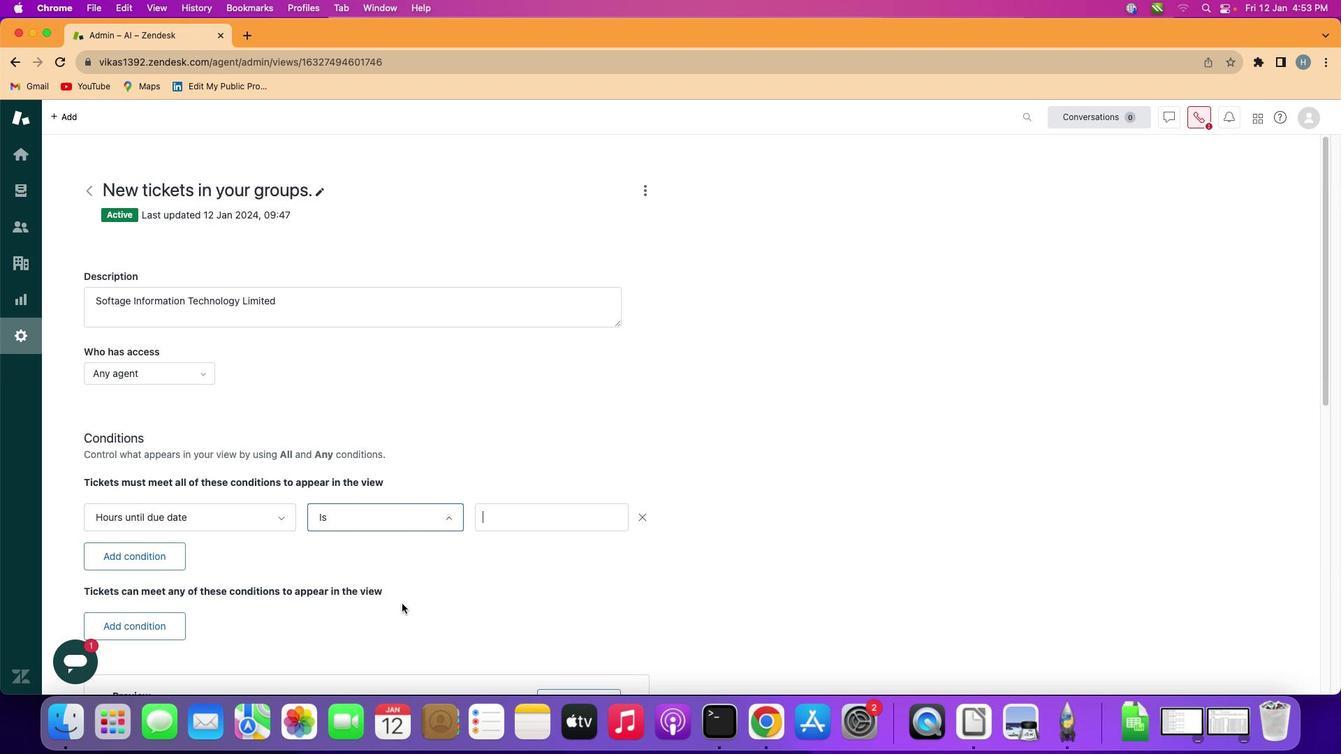 
Action: Mouse moved to (545, 520)
Screenshot: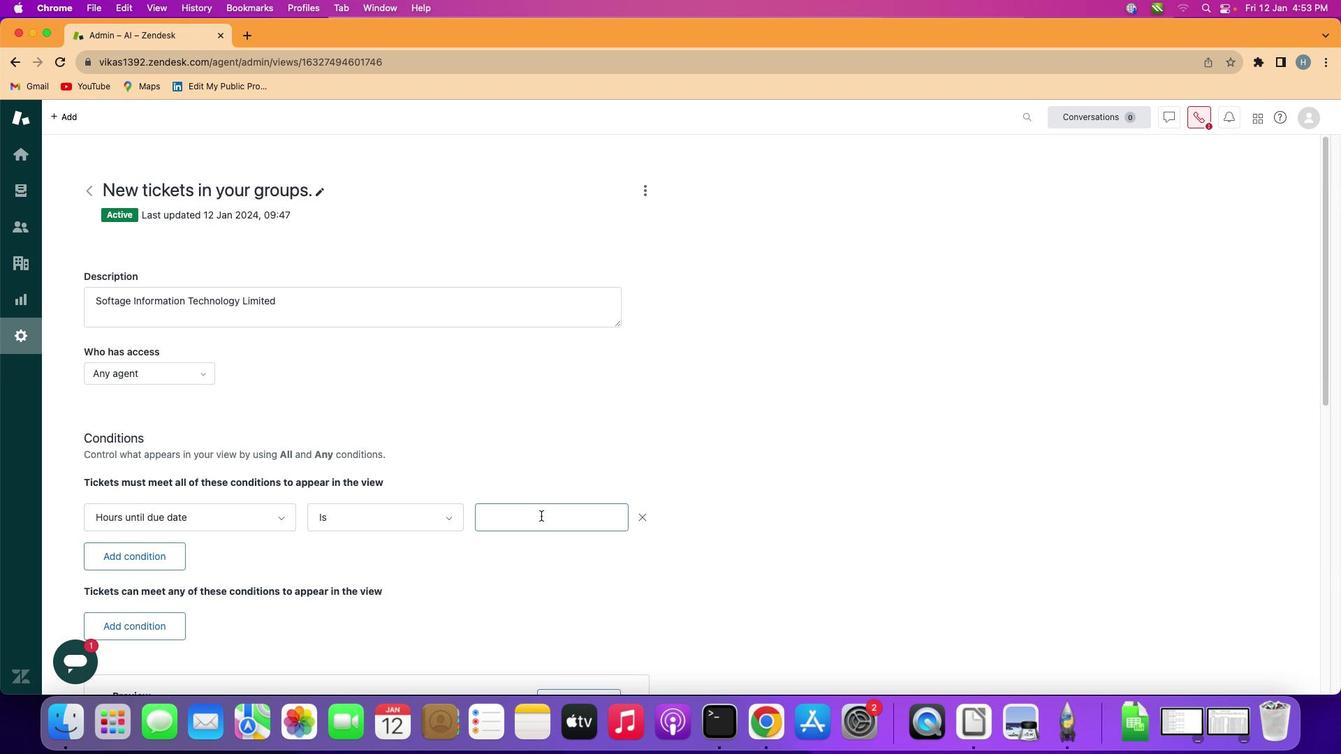 
Action: Mouse pressed left at (545, 520)
Screenshot: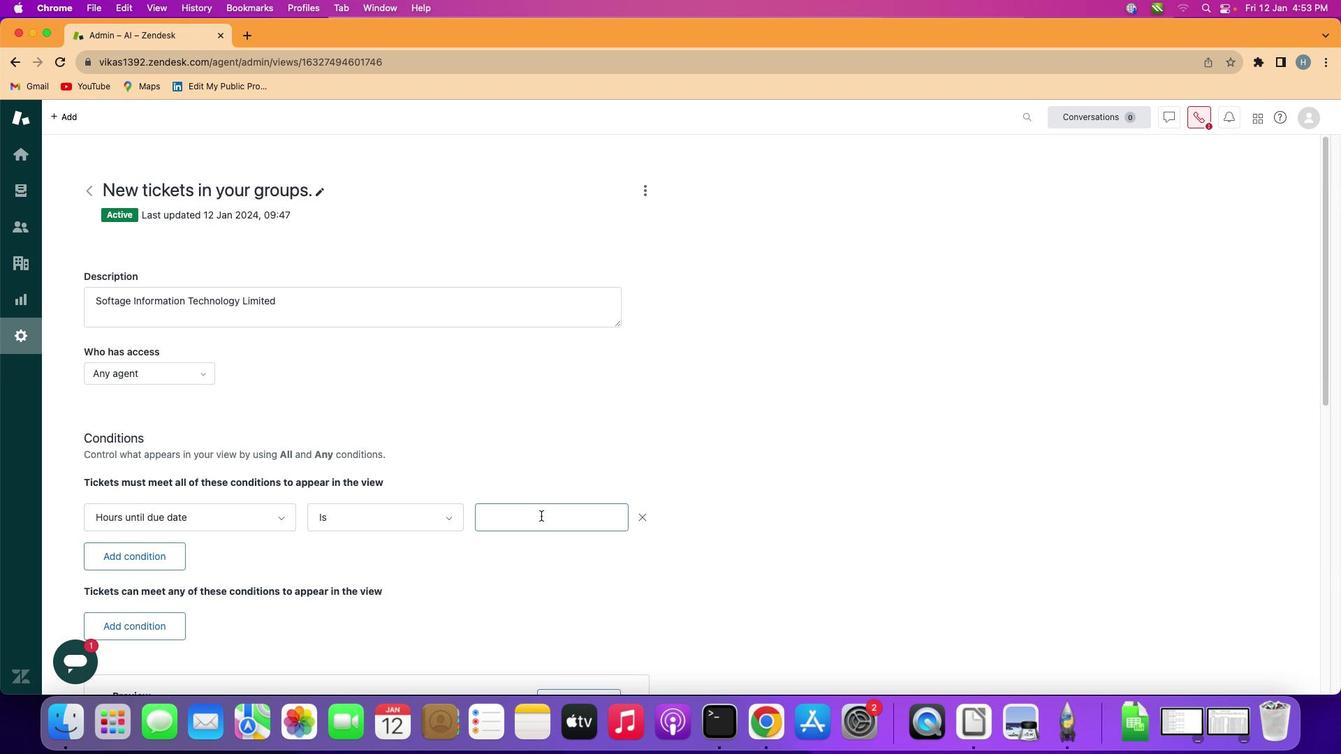
Action: Key pressed Key.shift'O''n''e'Key.space'h''u''n''d''r''e''d'
Screenshot: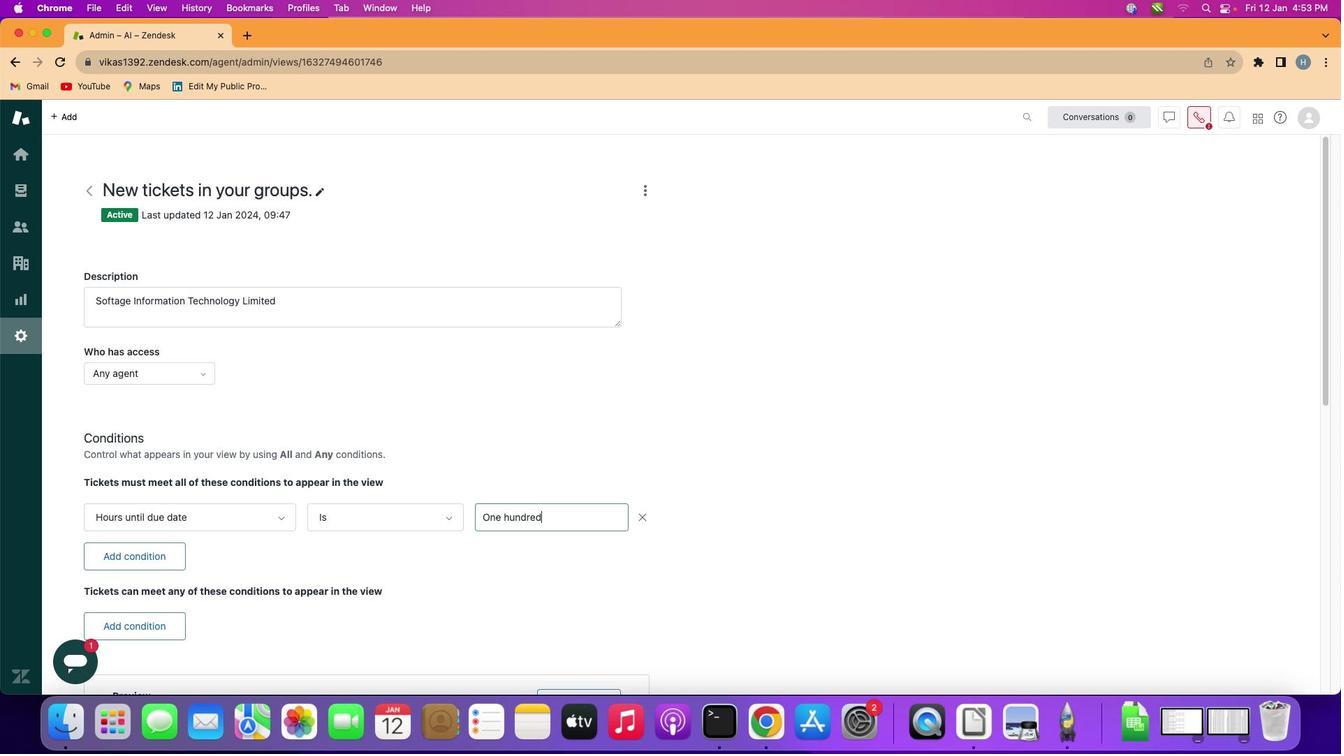 
Action: Mouse moved to (546, 564)
Screenshot: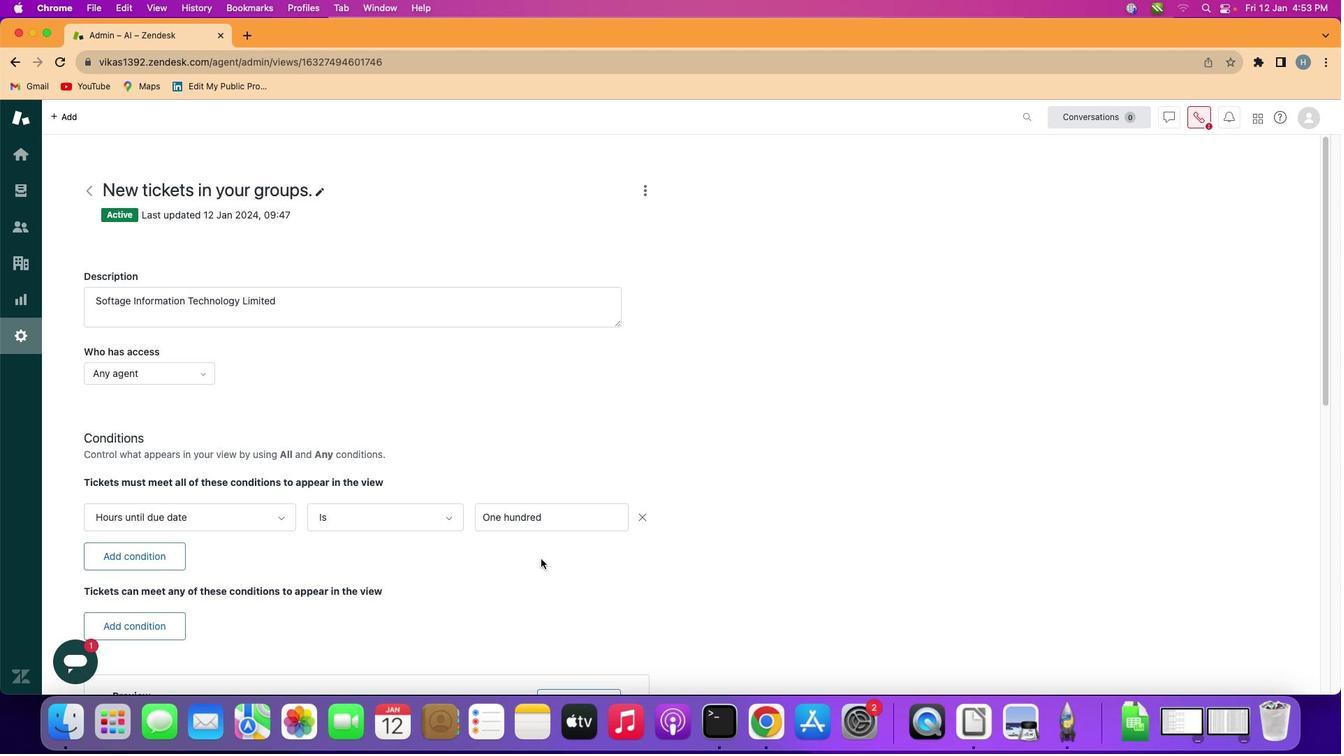 
